 Task: For heading Use Arial with green colour & bold.  font size for heading24,  'Change the font style of data to'Arial and font size to 16,  Change the alignment of both headline & data to Align right In the sheet  AssetAllocation analysisbook
Action: Mouse moved to (358, 292)
Screenshot: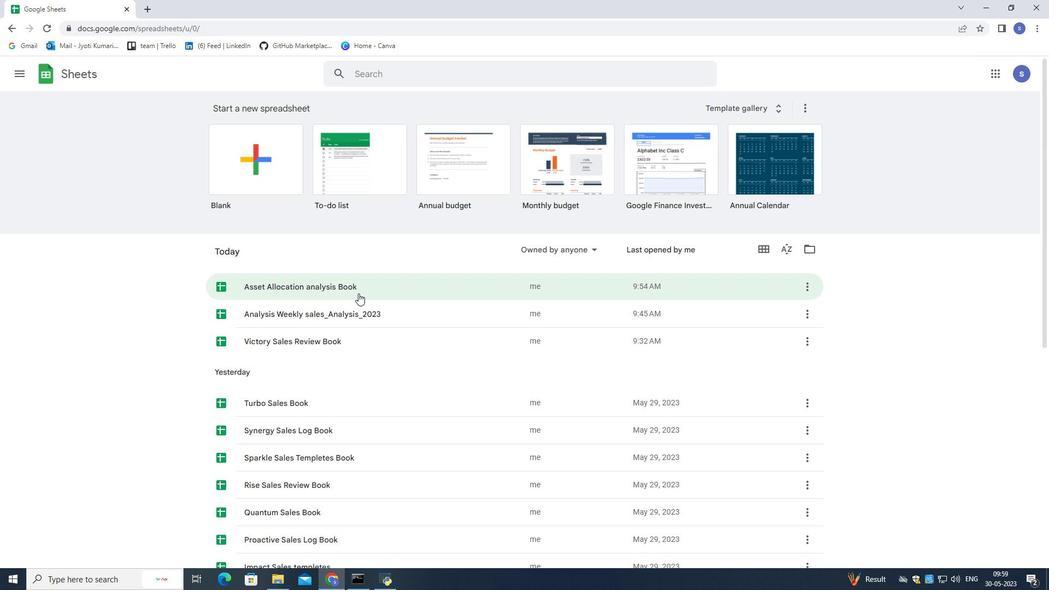 
Action: Mouse pressed left at (358, 292)
Screenshot: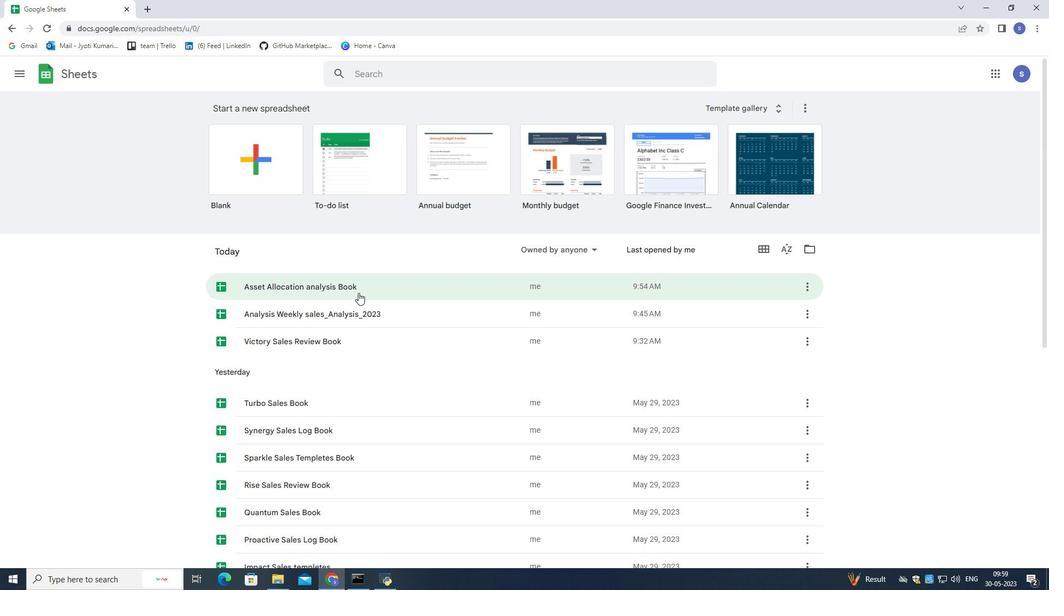 
Action: Mouse moved to (194, 155)
Screenshot: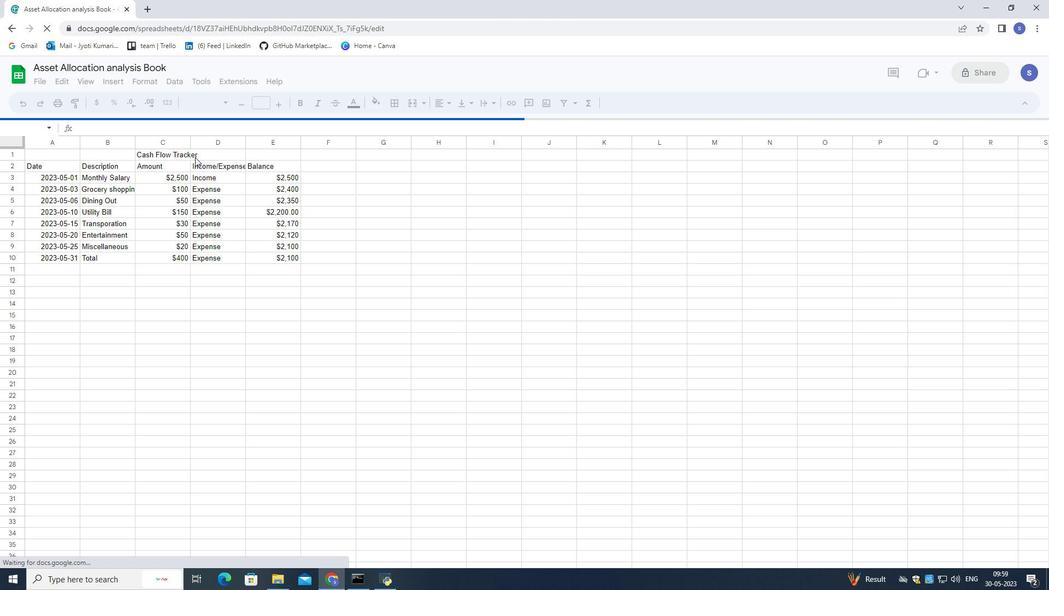 
Action: Mouse pressed left at (194, 155)
Screenshot: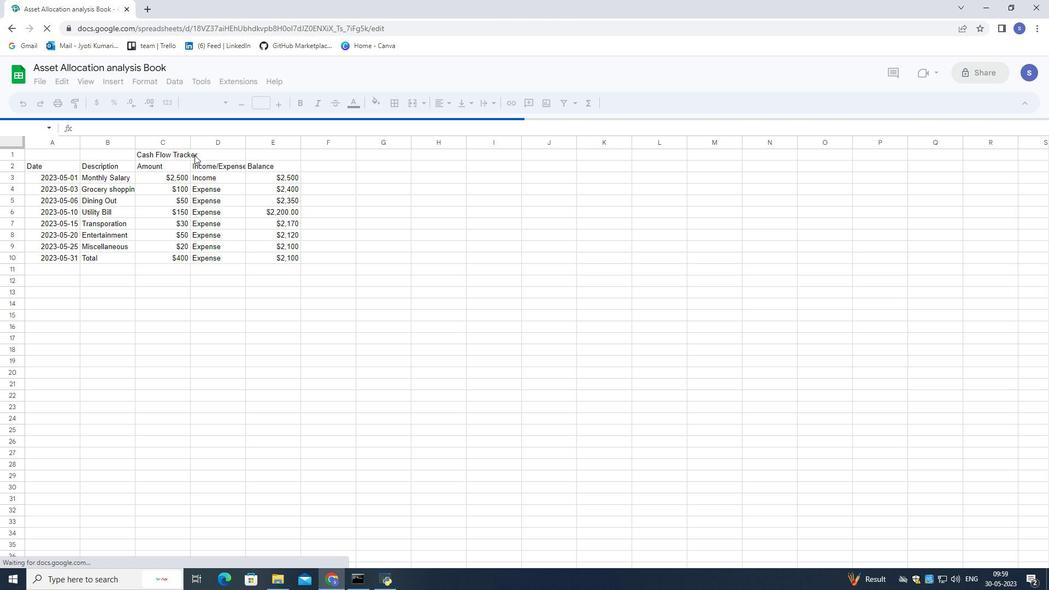 
Action: Mouse pressed left at (194, 155)
Screenshot: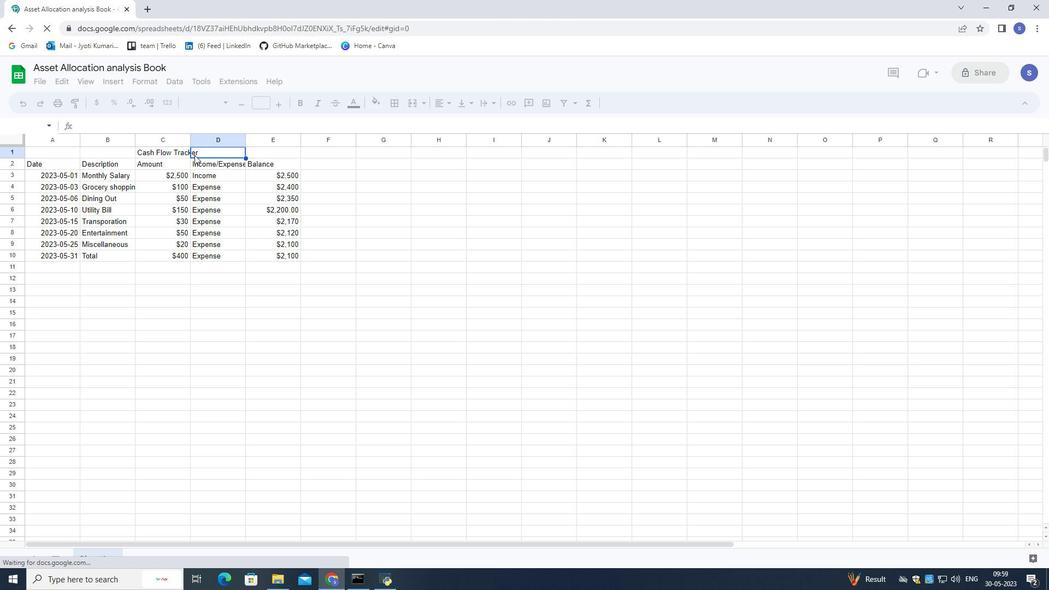 
Action: Mouse moved to (140, 151)
Screenshot: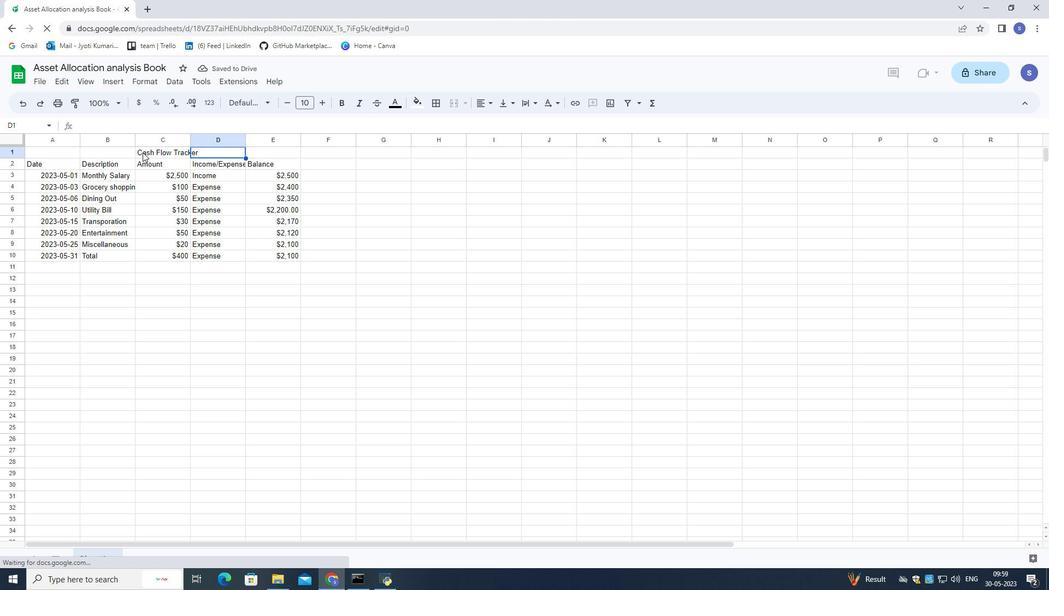 
Action: Mouse pressed left at (140, 151)
Screenshot: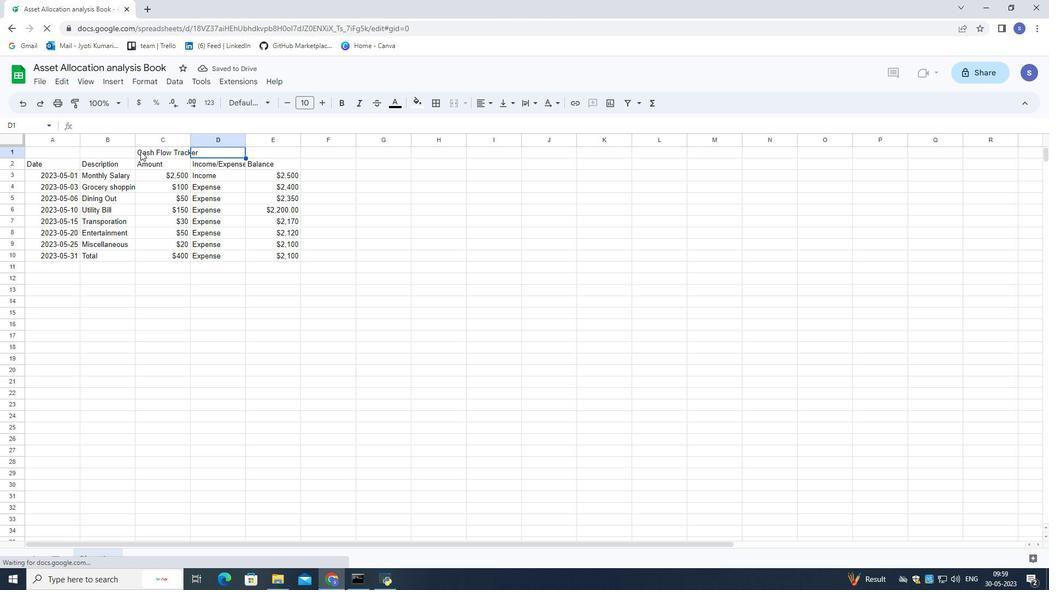 
Action: Mouse moved to (138, 150)
Screenshot: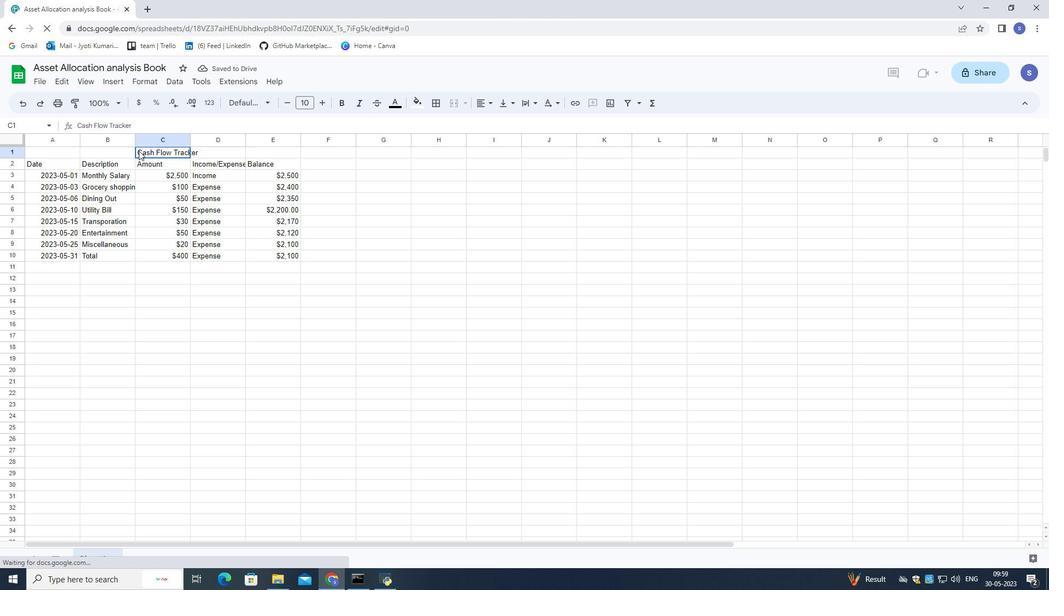 
Action: Mouse pressed left at (138, 150)
Screenshot: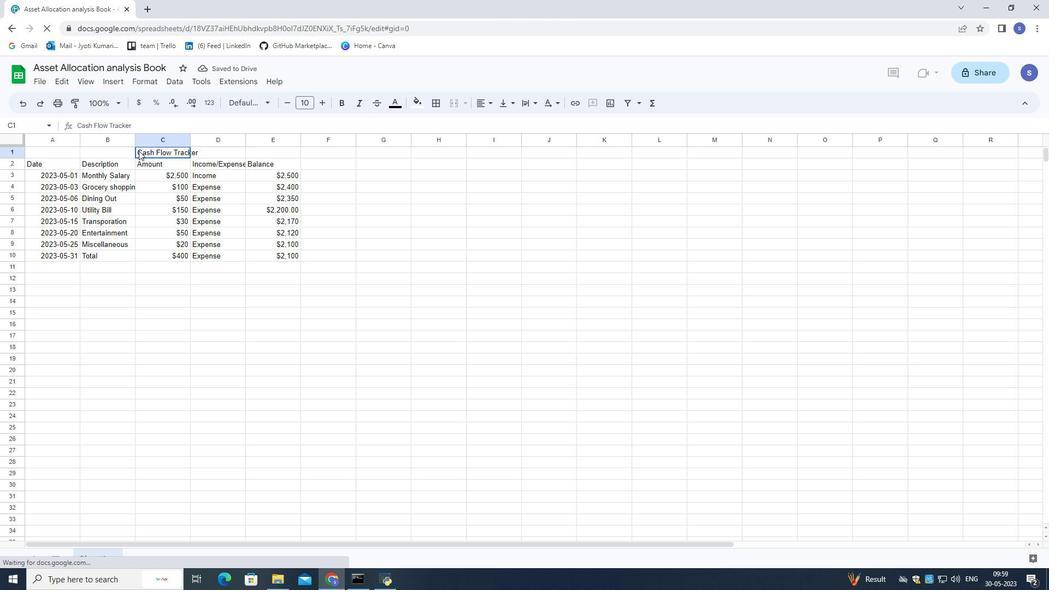
Action: Mouse moved to (264, 96)
Screenshot: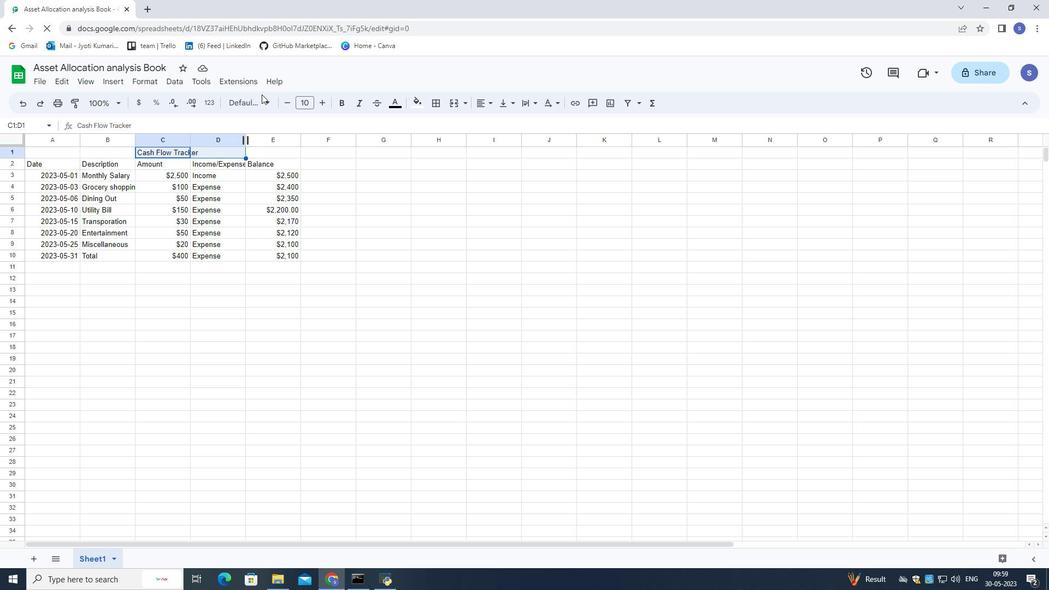 
Action: Mouse pressed left at (264, 96)
Screenshot: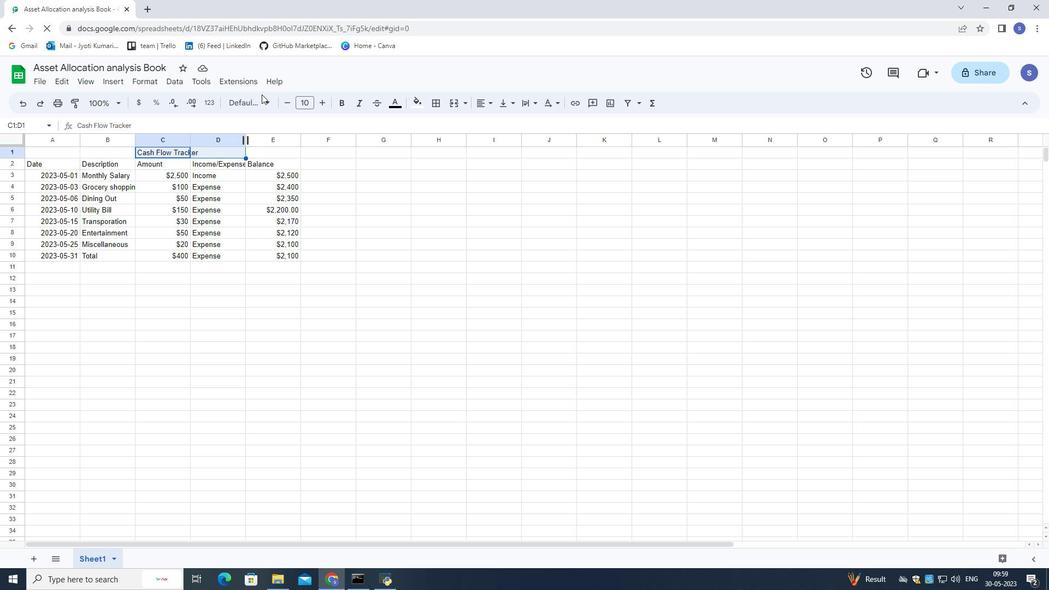 
Action: Mouse moved to (258, 116)
Screenshot: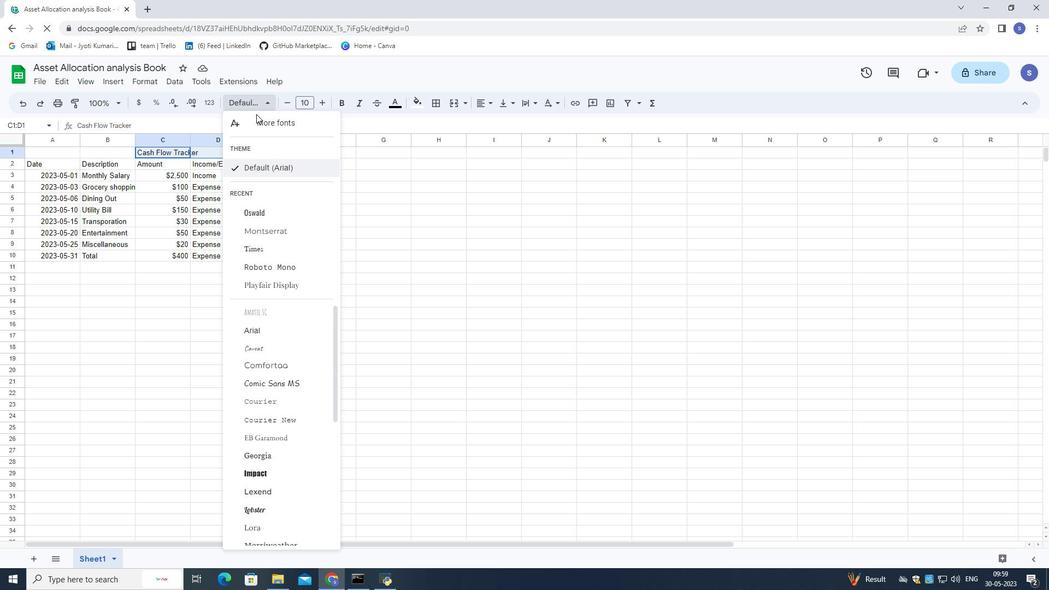 
Action: Mouse pressed left at (258, 116)
Screenshot: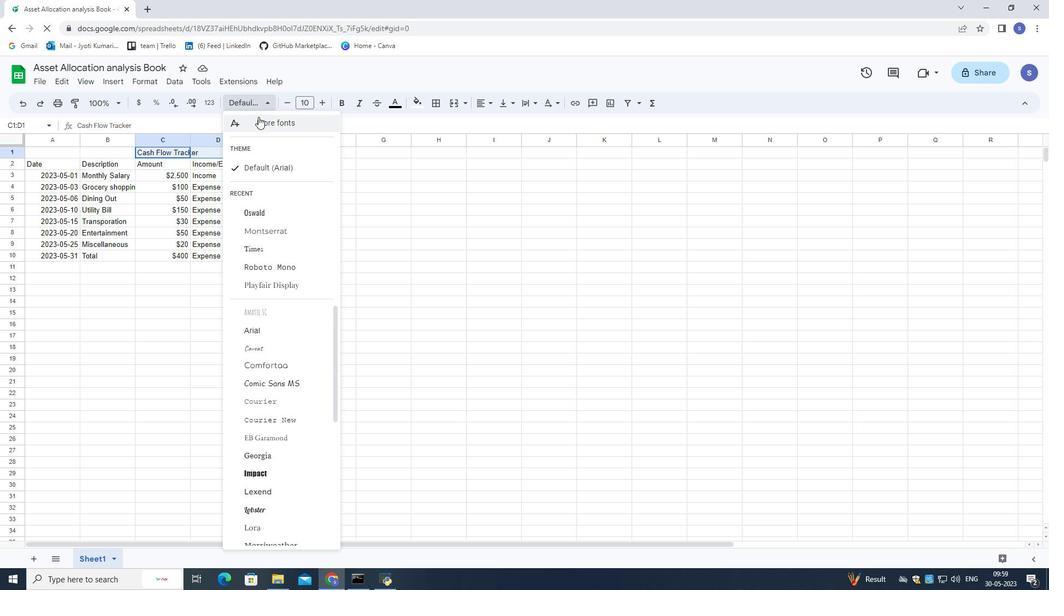 
Action: Mouse moved to (333, 189)
Screenshot: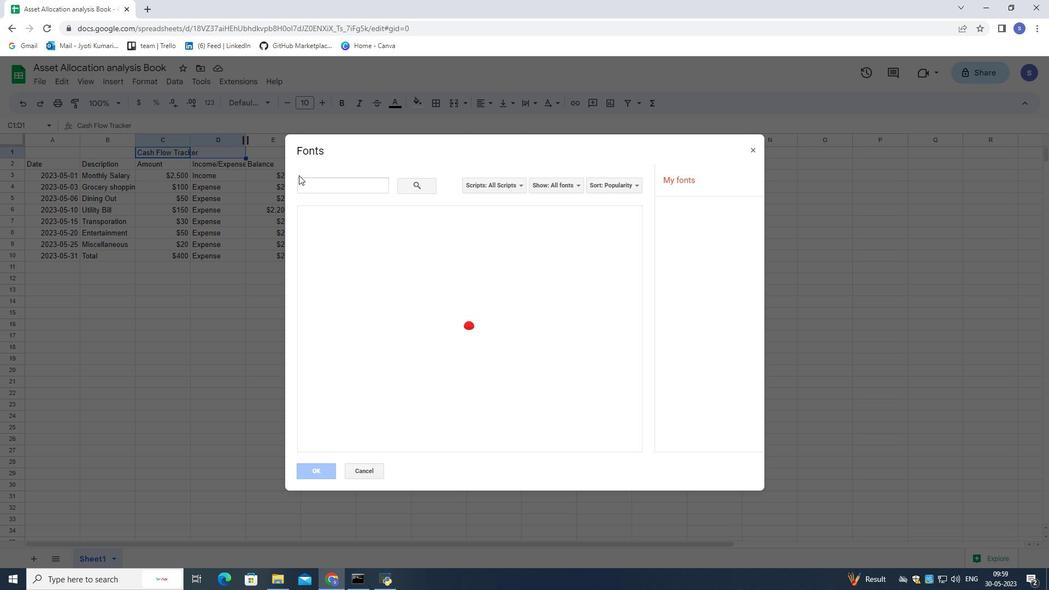 
Action: Mouse pressed left at (333, 189)
Screenshot: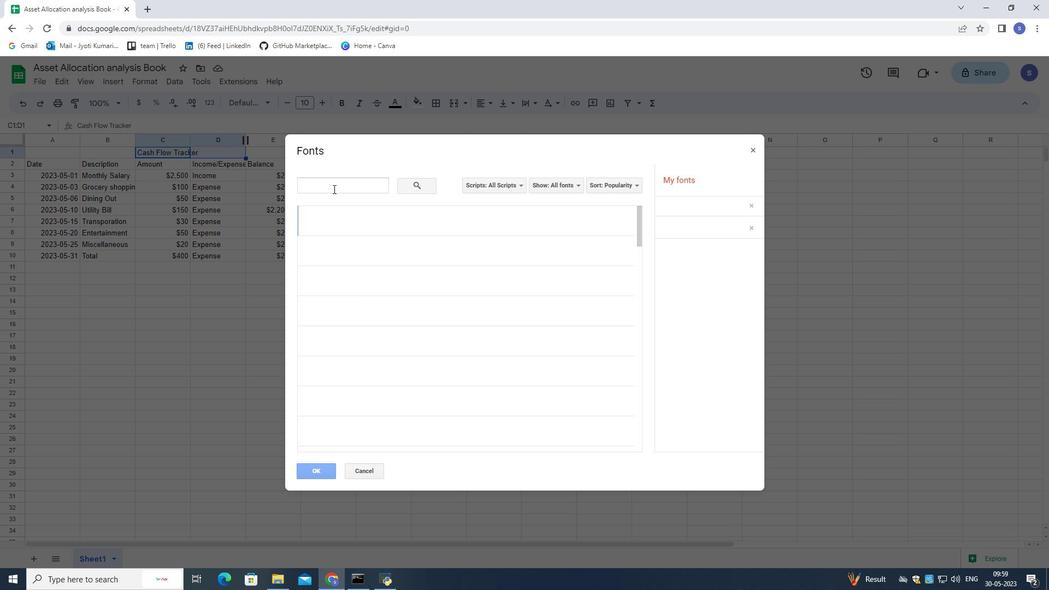 
Action: Mouse moved to (327, 185)
Screenshot: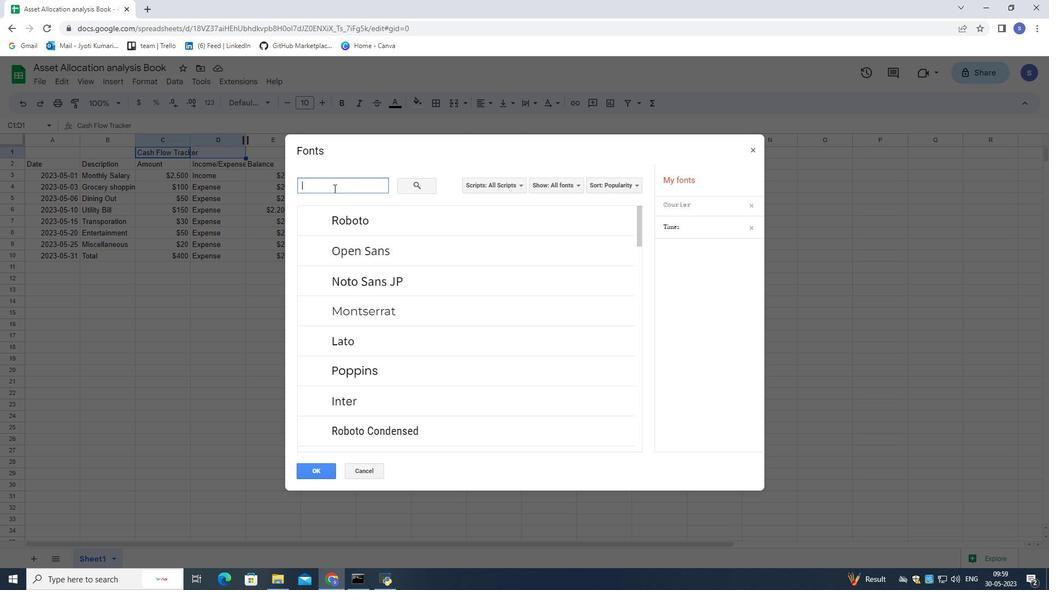 
Action: Key pressed <Key.shift>Arial
Screenshot: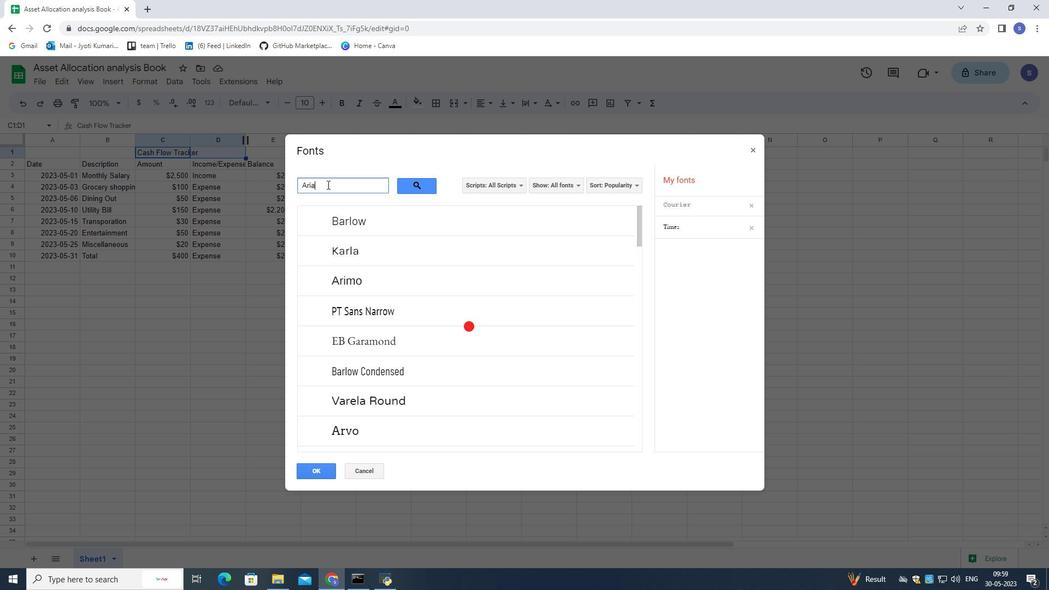 
Action: Mouse moved to (352, 470)
Screenshot: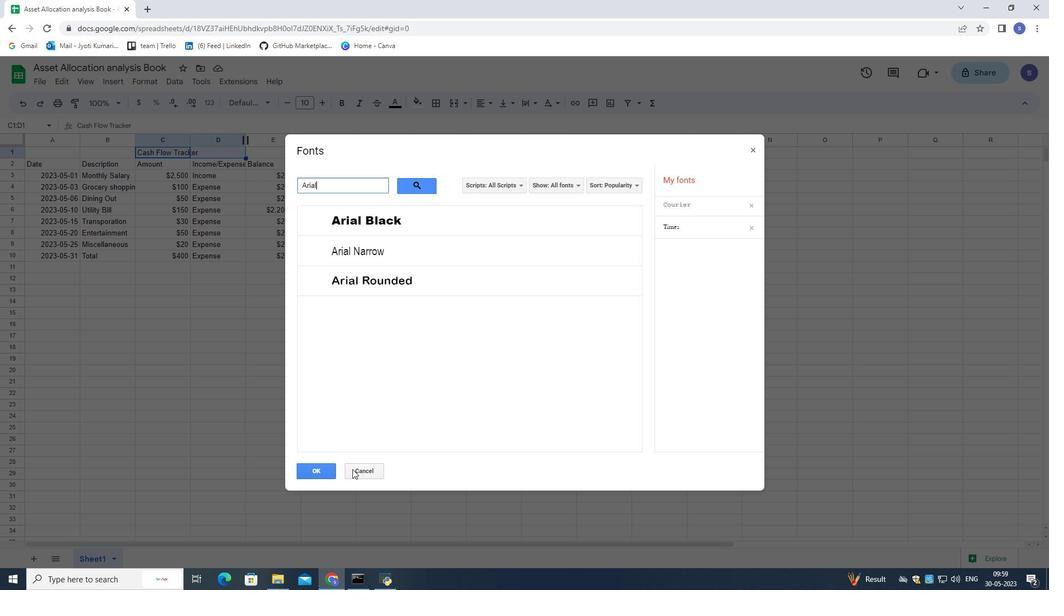 
Action: Mouse pressed left at (352, 470)
Screenshot: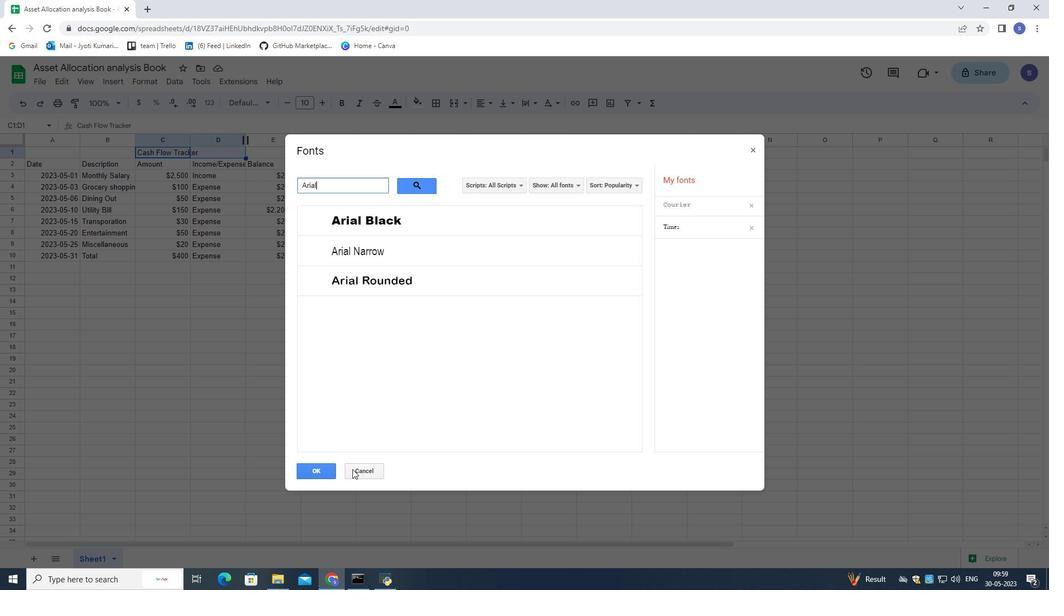 
Action: Mouse moved to (268, 101)
Screenshot: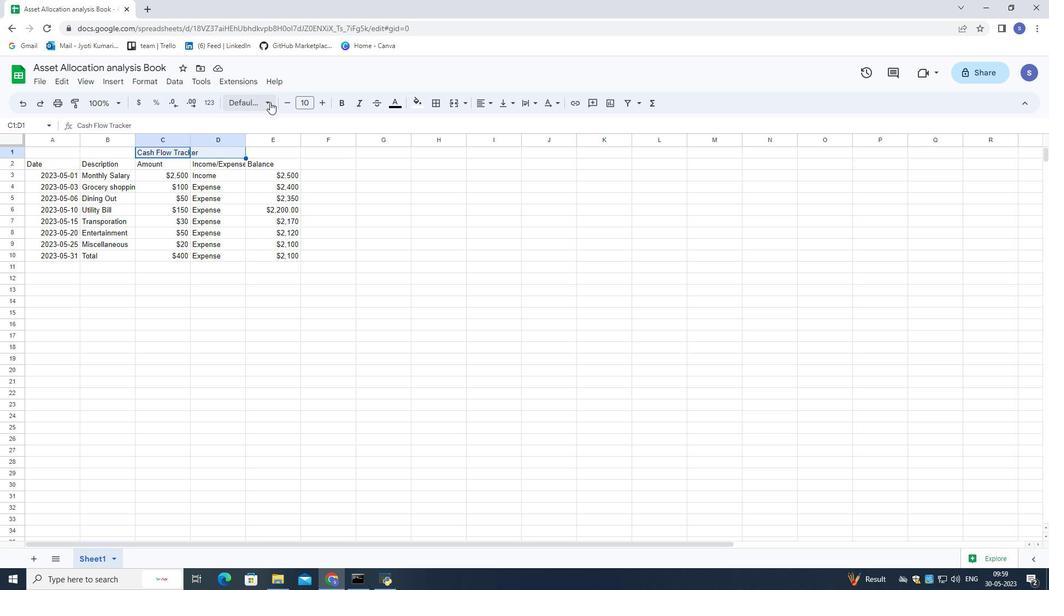 
Action: Mouse pressed left at (268, 101)
Screenshot: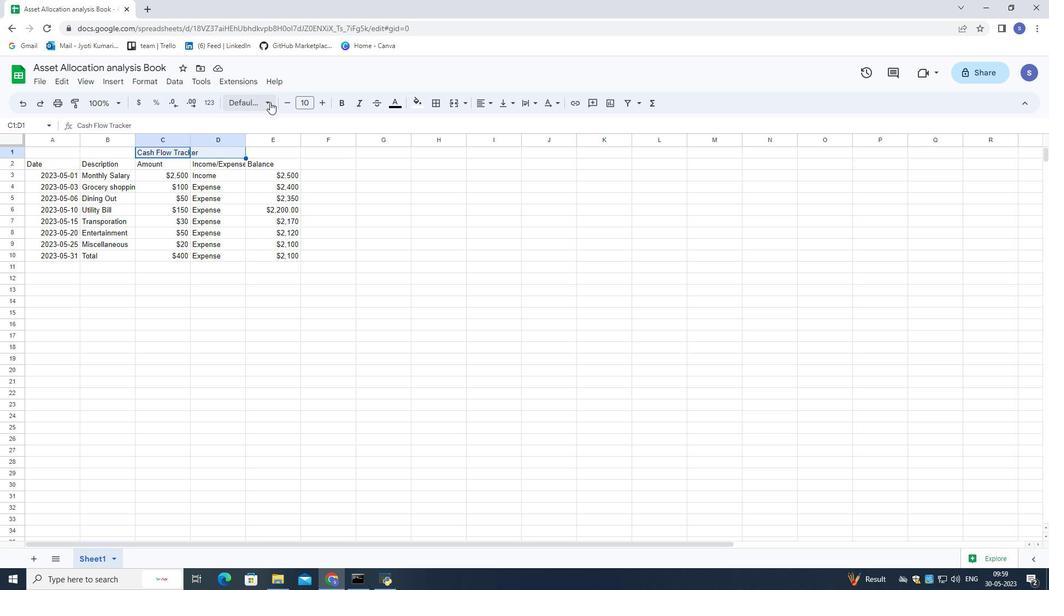 
Action: Mouse moved to (261, 328)
Screenshot: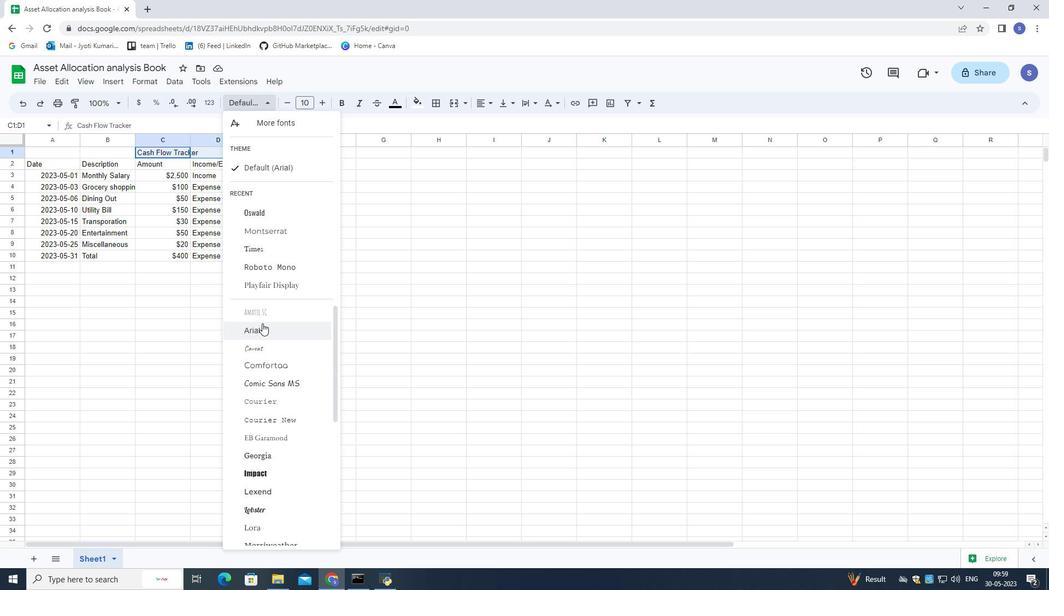 
Action: Mouse pressed left at (261, 328)
Screenshot: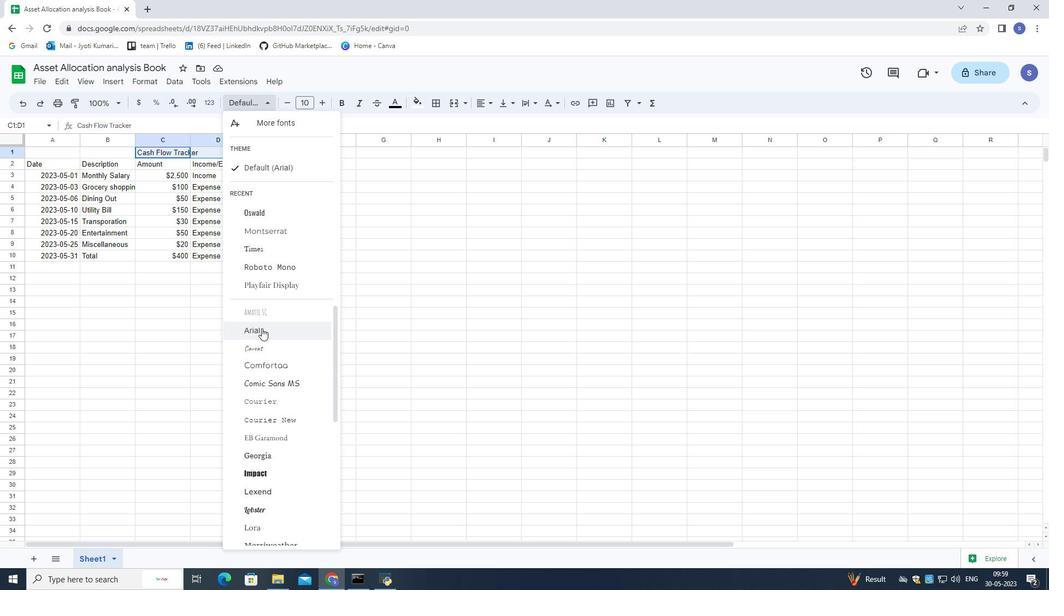 
Action: Mouse moved to (401, 98)
Screenshot: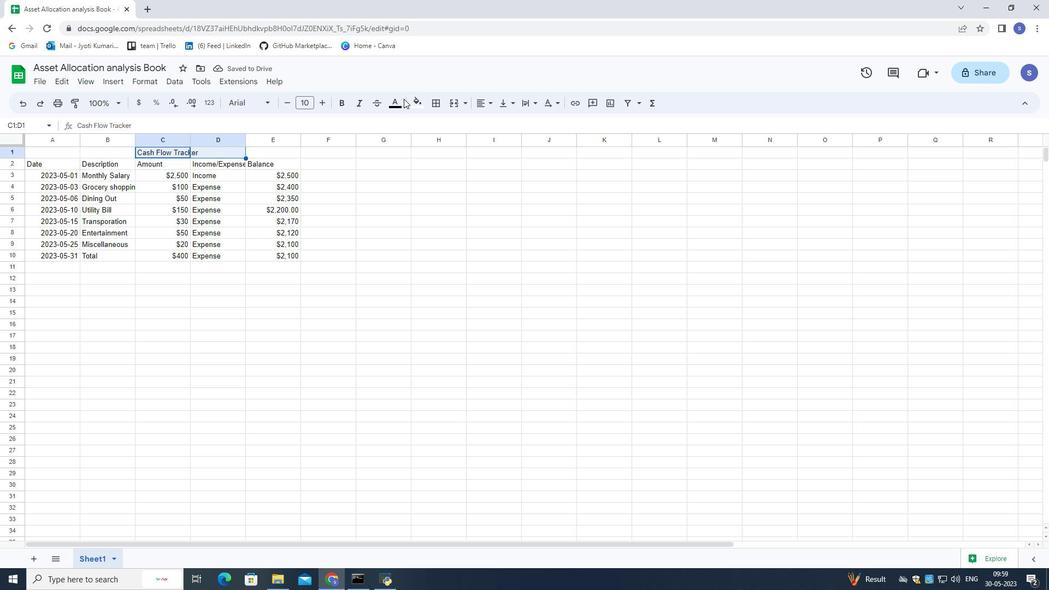 
Action: Mouse pressed left at (401, 98)
Screenshot: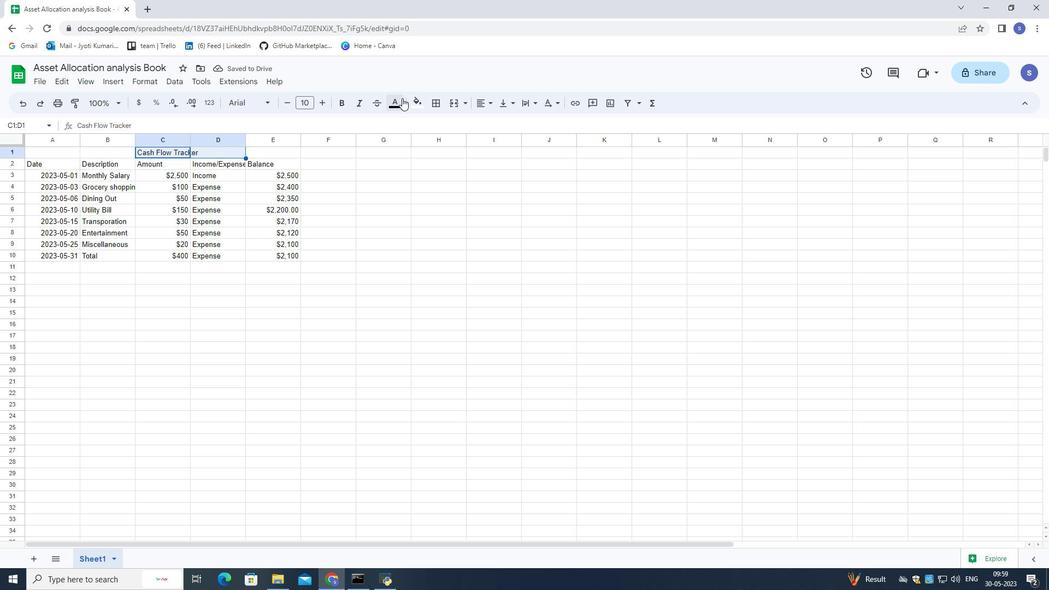 
Action: Mouse moved to (445, 209)
Screenshot: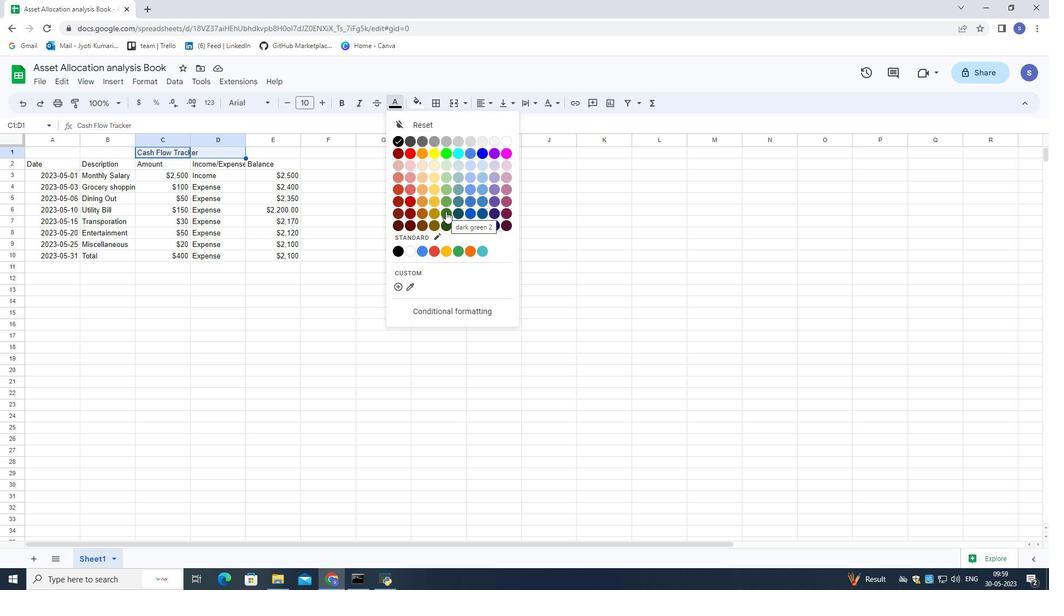 
Action: Mouse pressed left at (445, 209)
Screenshot: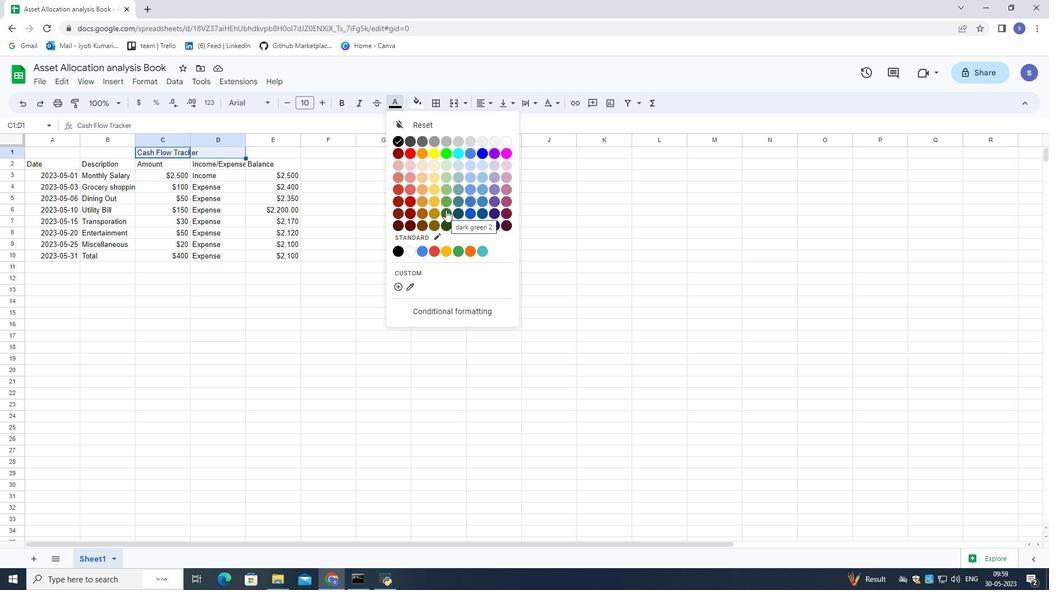 
Action: Mouse moved to (139, 80)
Screenshot: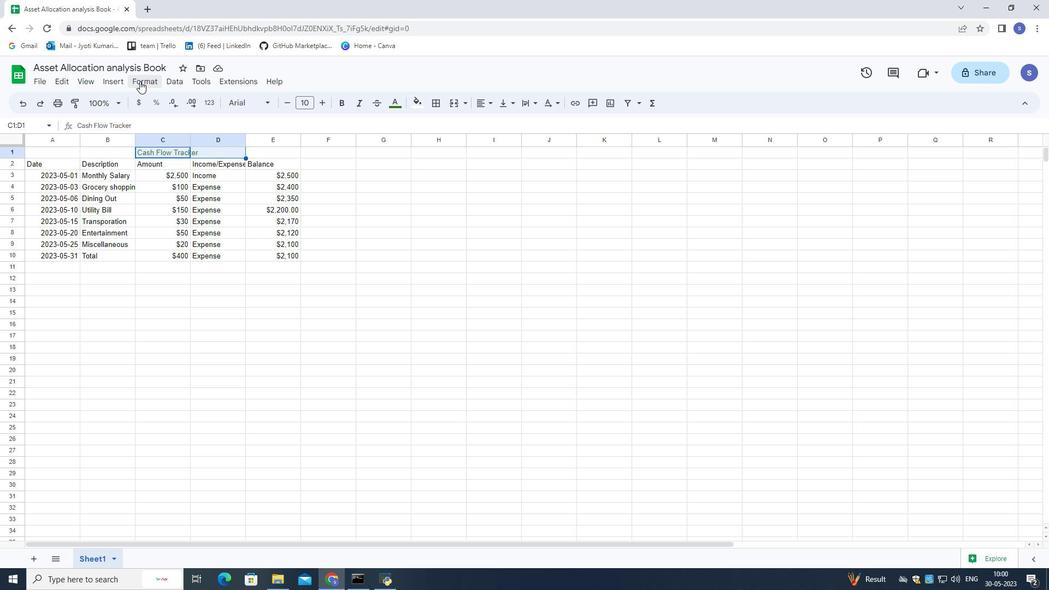 
Action: Mouse pressed left at (139, 80)
Screenshot: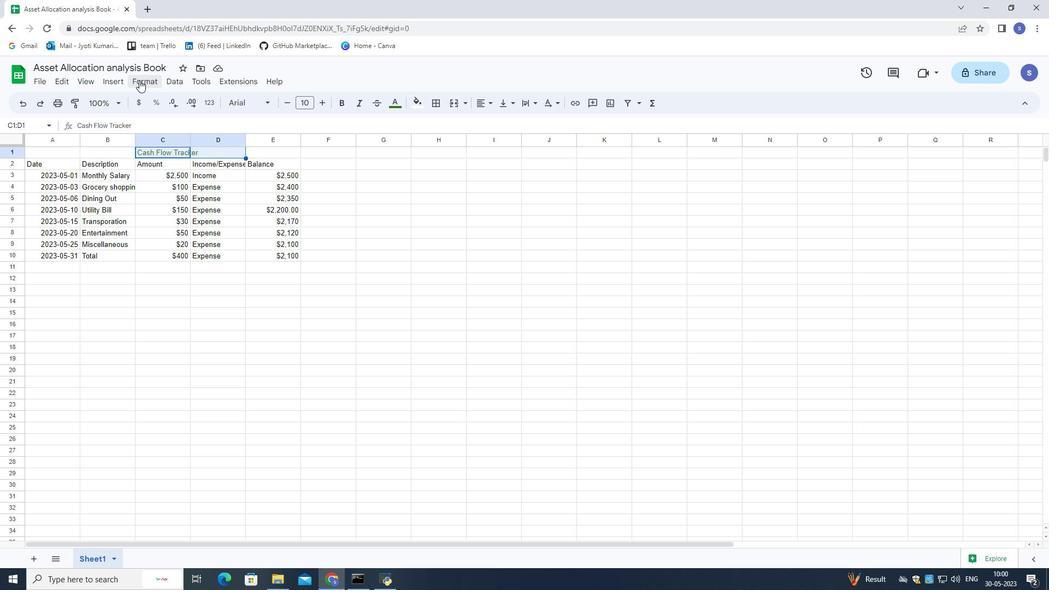 
Action: Mouse moved to (342, 151)
Screenshot: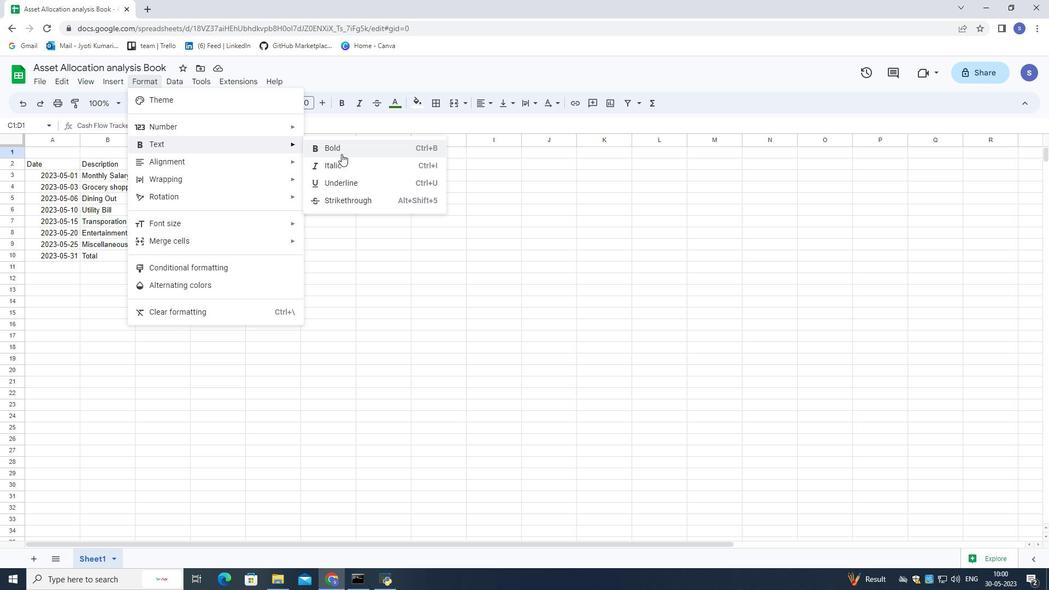 
Action: Mouse pressed left at (342, 151)
Screenshot: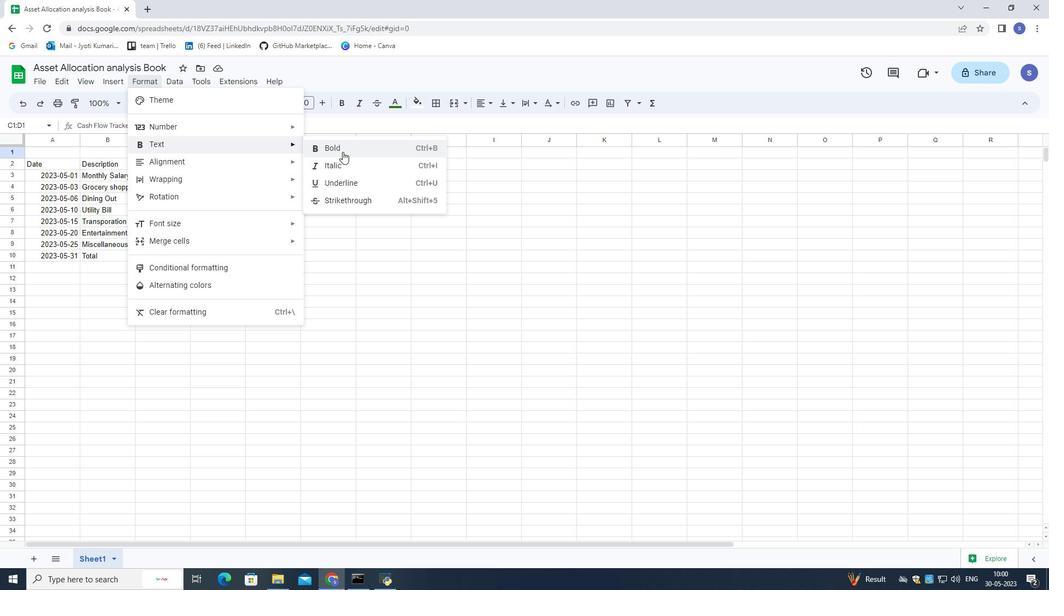 
Action: Mouse moved to (320, 103)
Screenshot: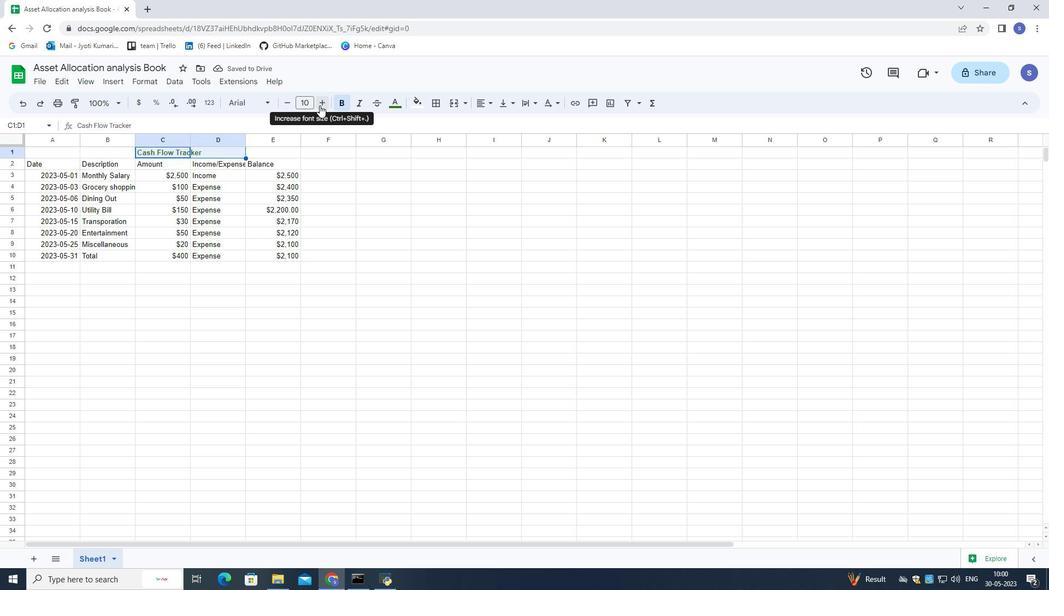 
Action: Mouse pressed left at (320, 103)
Screenshot: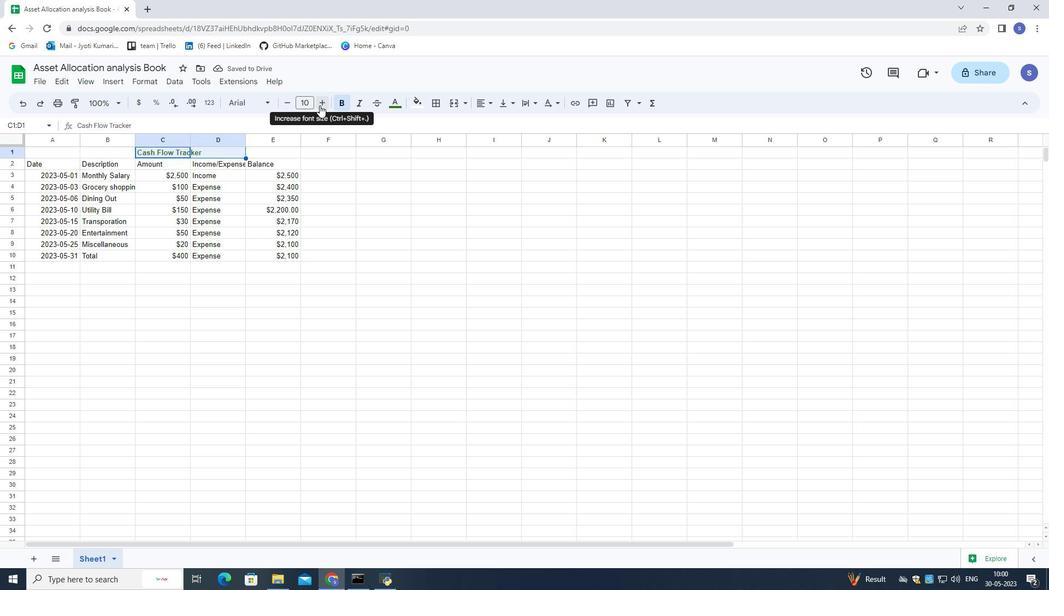 
Action: Mouse pressed left at (320, 103)
Screenshot: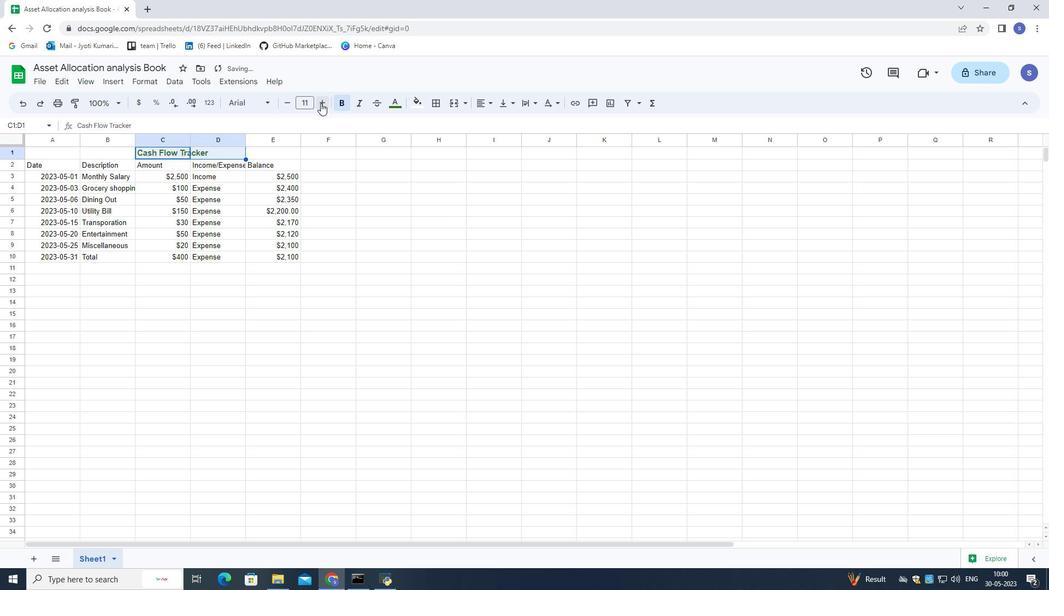 
Action: Mouse pressed left at (320, 103)
Screenshot: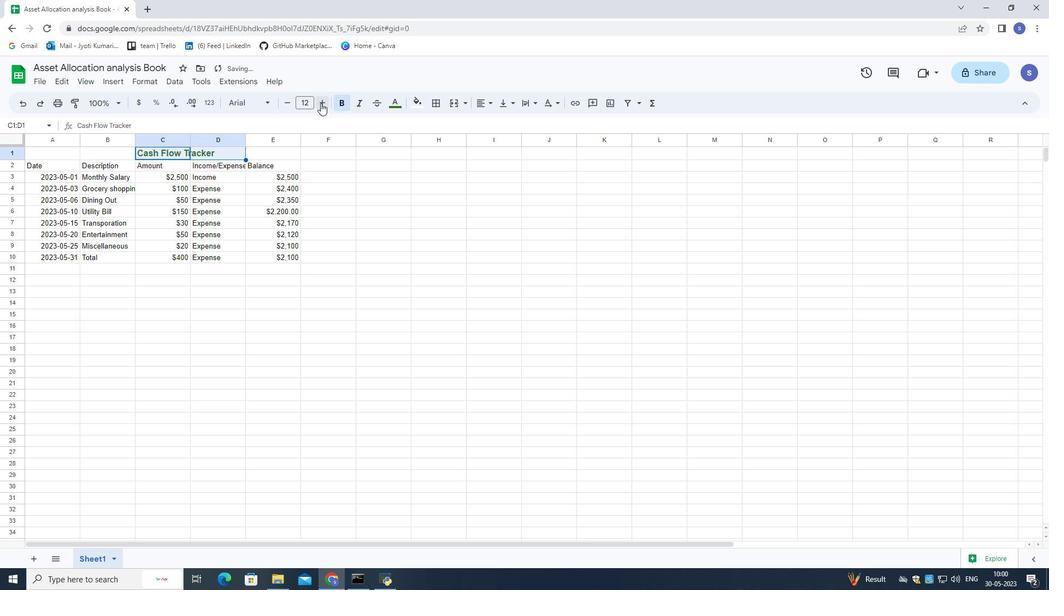 
Action: Mouse pressed left at (320, 103)
Screenshot: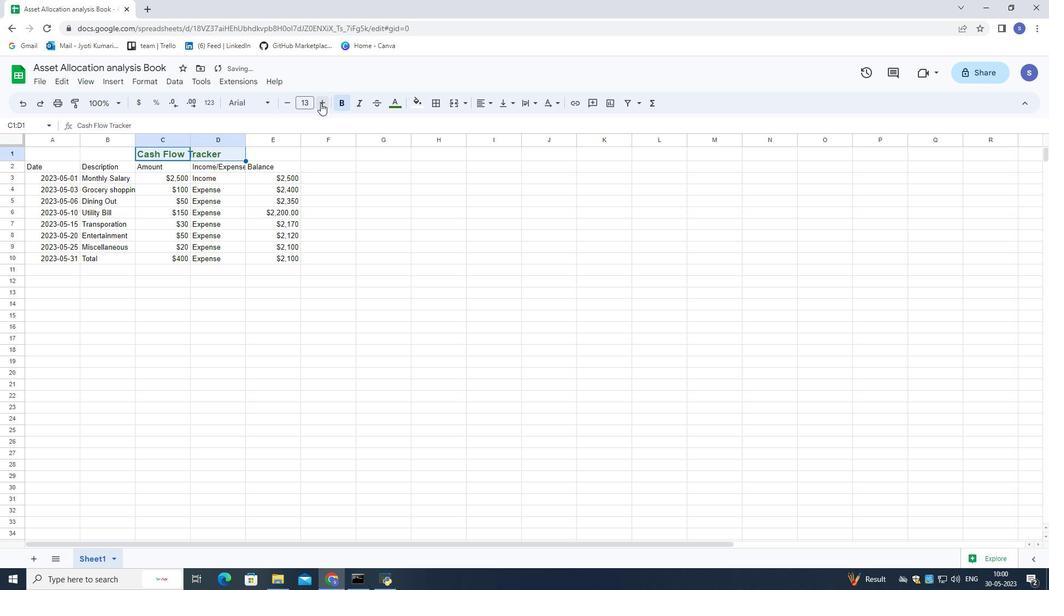 
Action: Mouse pressed left at (320, 103)
Screenshot: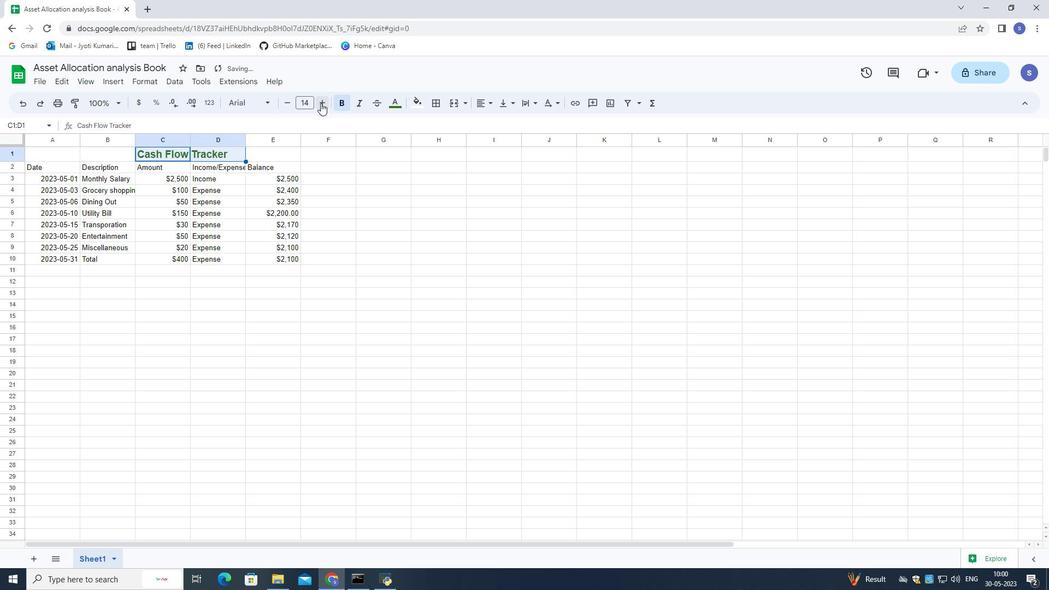 
Action: Mouse pressed left at (320, 103)
Screenshot: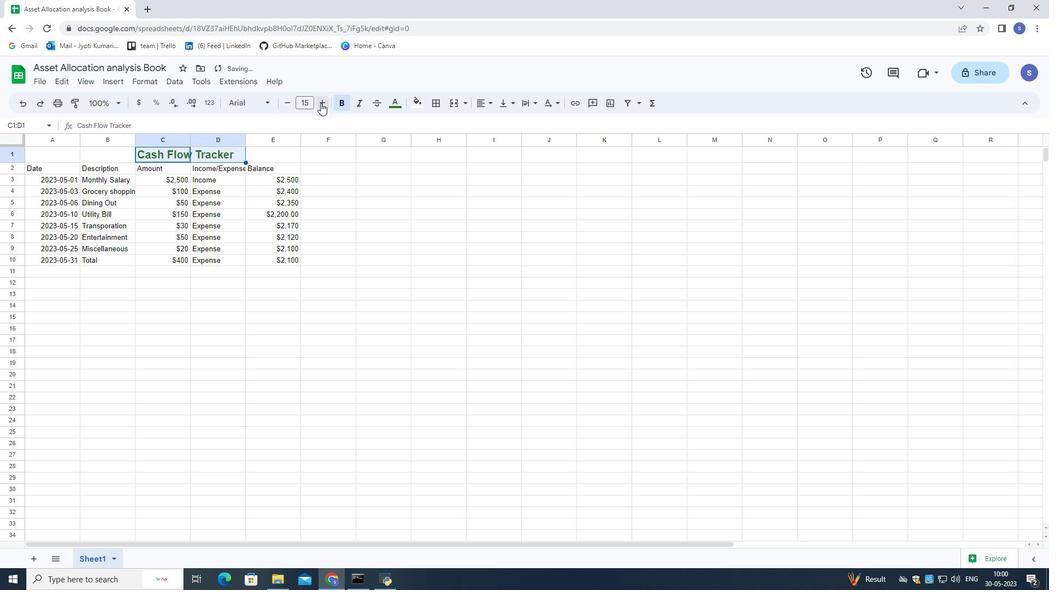 
Action: Mouse pressed left at (320, 103)
Screenshot: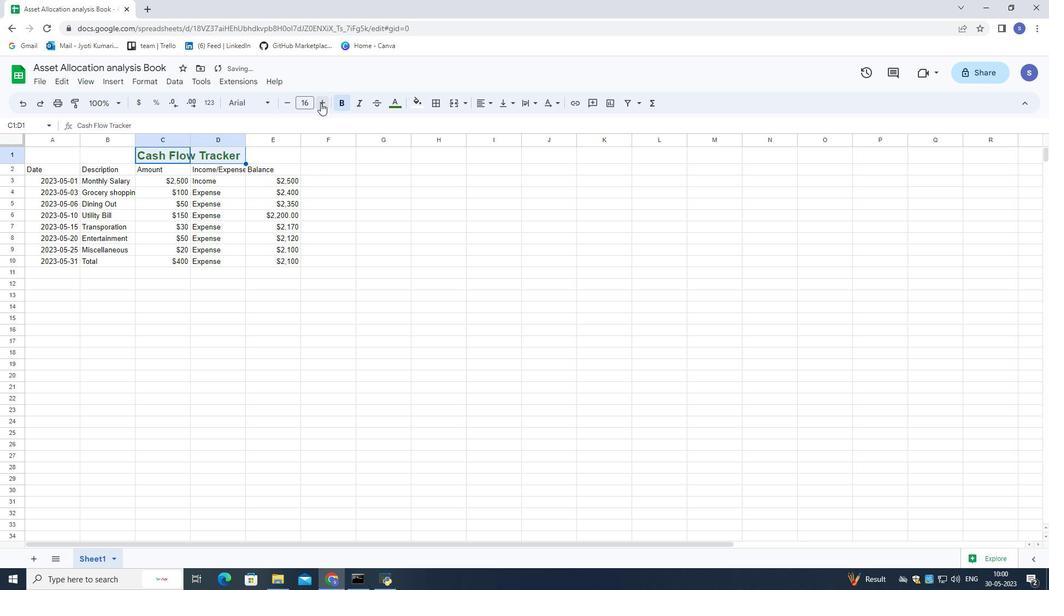 
Action: Mouse pressed left at (320, 103)
Screenshot: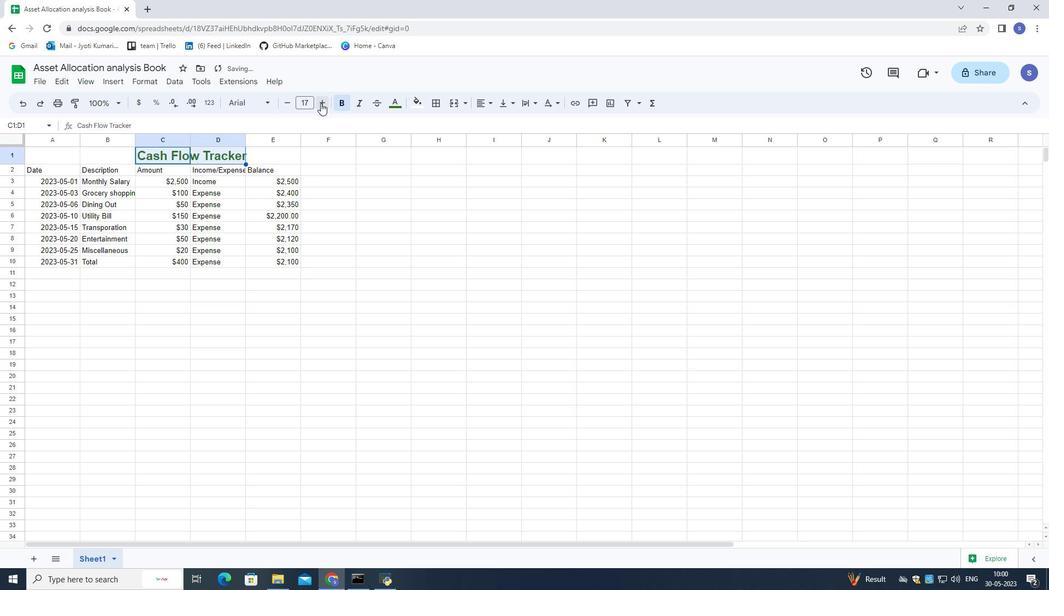 
Action: Mouse pressed left at (320, 103)
Screenshot: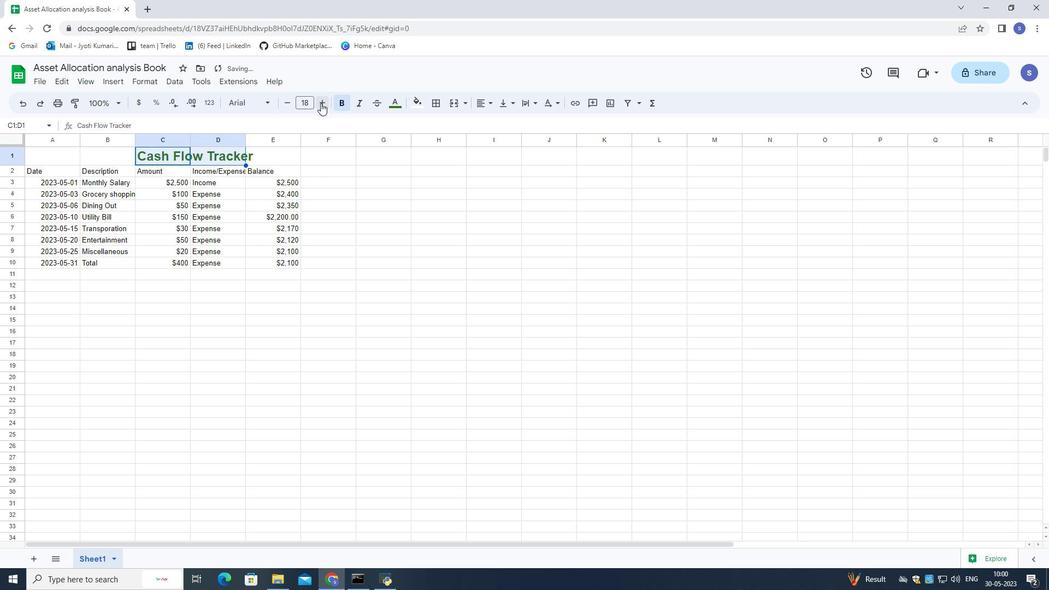 
Action: Mouse pressed left at (320, 103)
Screenshot: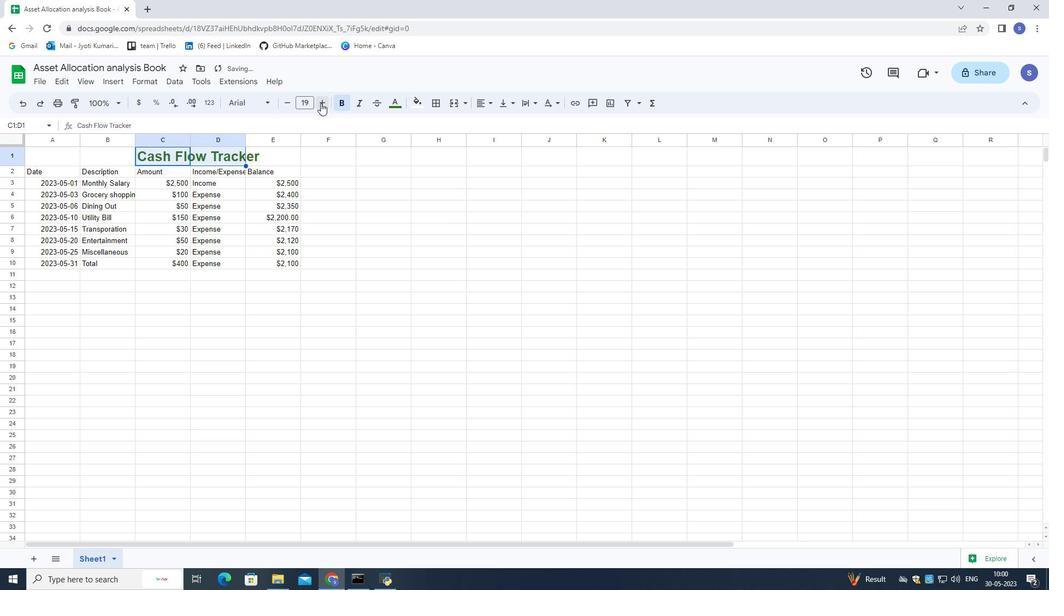 
Action: Mouse pressed left at (320, 103)
Screenshot: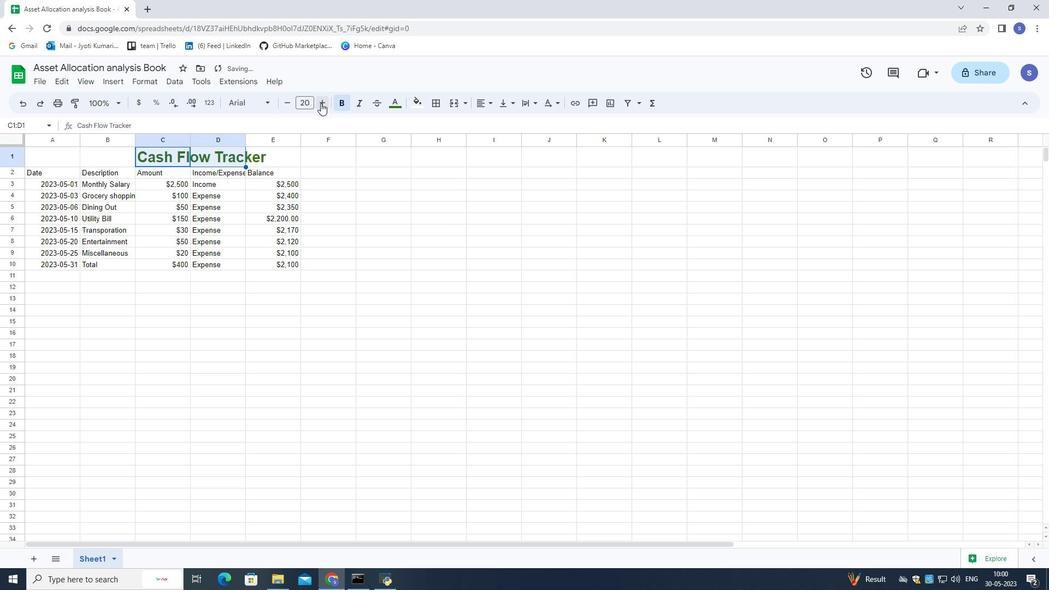 
Action: Mouse pressed left at (320, 103)
Screenshot: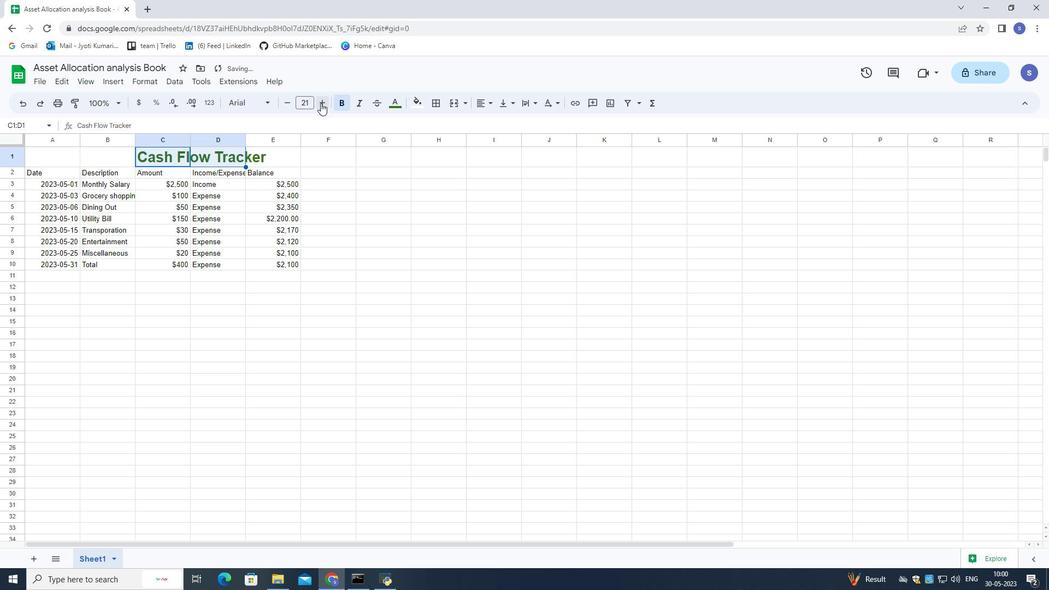 
Action: Mouse pressed left at (320, 103)
Screenshot: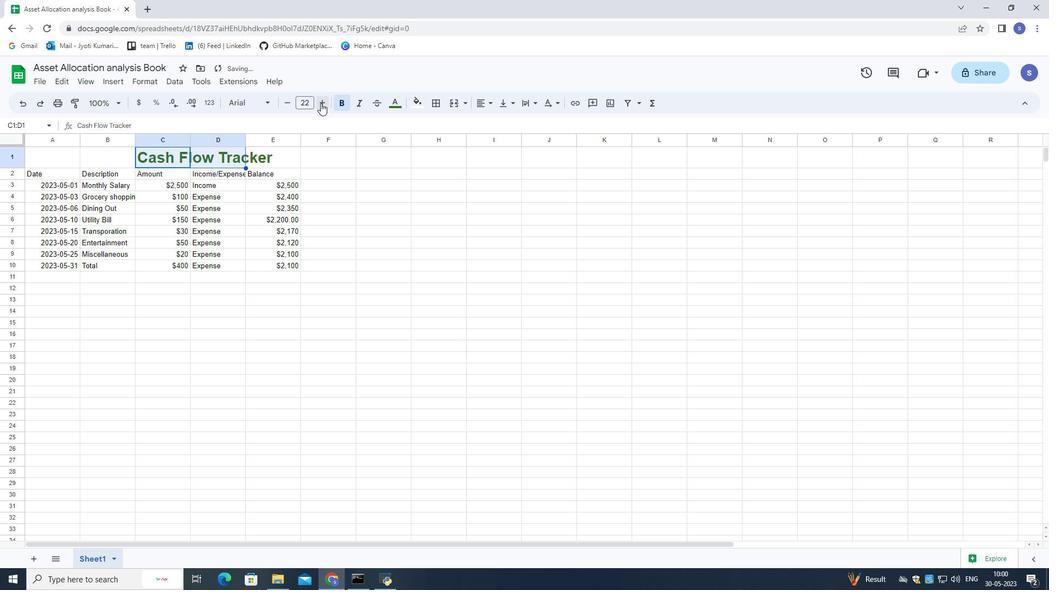 
Action: Mouse pressed left at (320, 103)
Screenshot: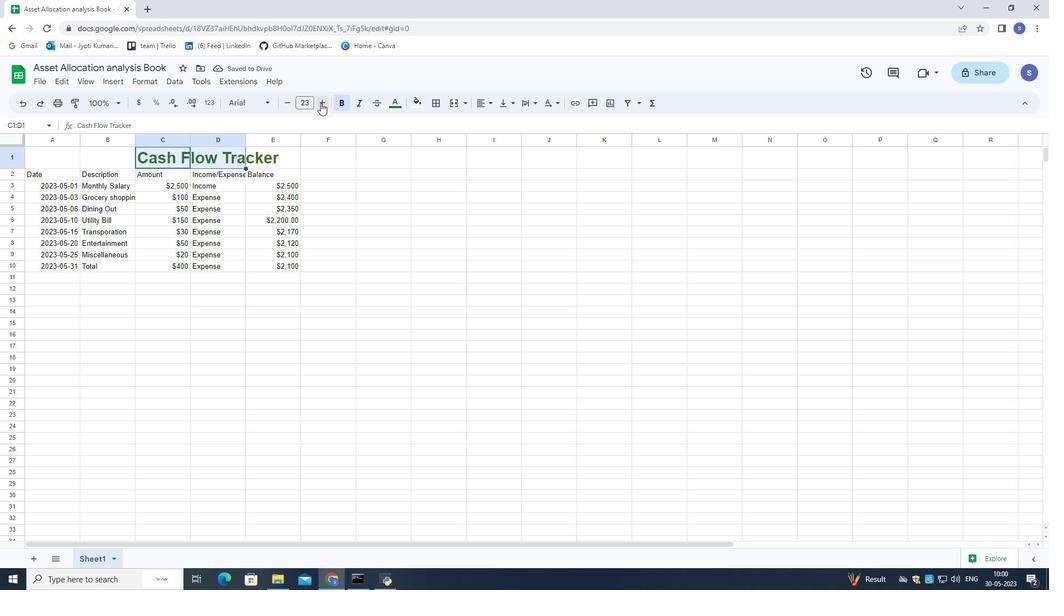 
Action: Mouse moved to (350, 189)
Screenshot: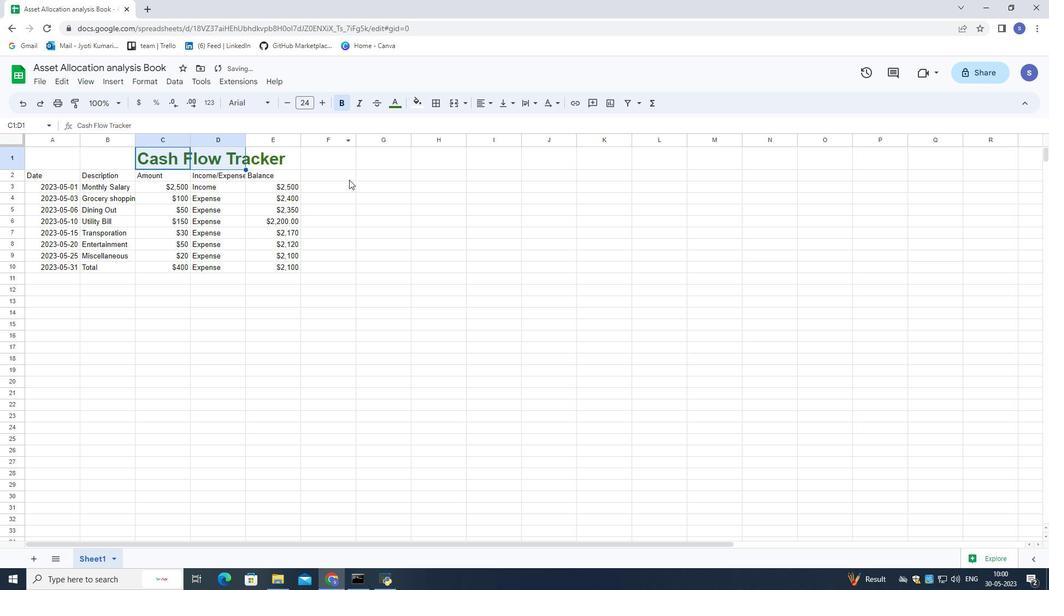 
Action: Mouse pressed left at (350, 189)
Screenshot: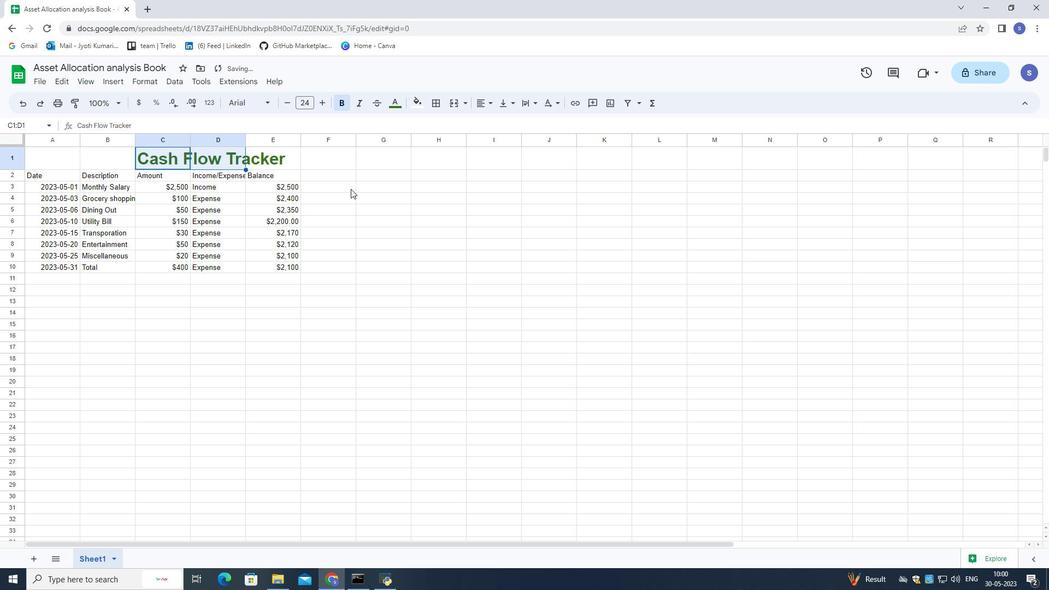 
Action: Mouse moved to (37, 175)
Screenshot: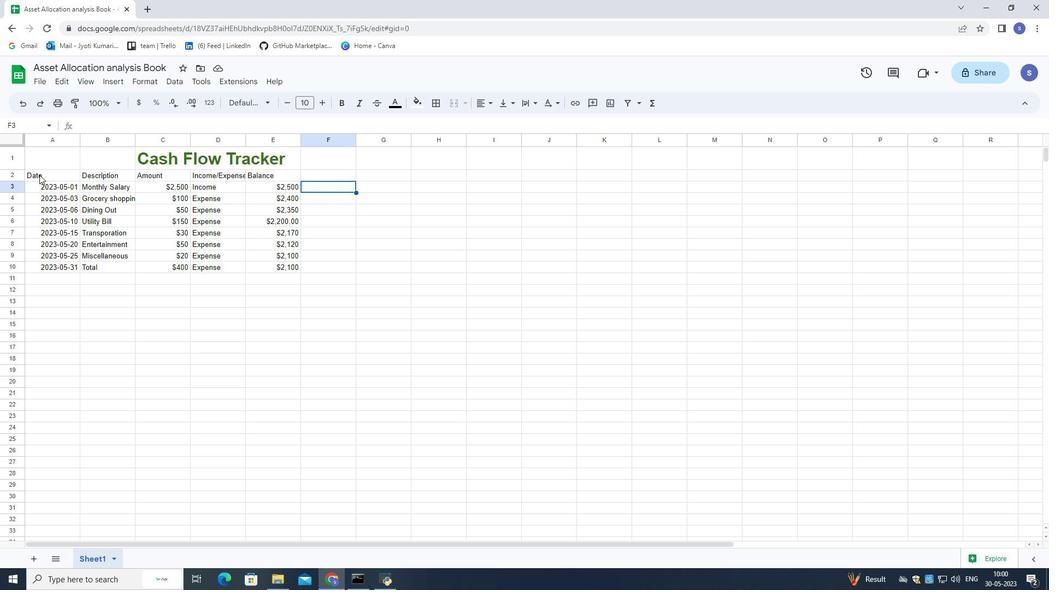 
Action: Mouse pressed left at (37, 175)
Screenshot: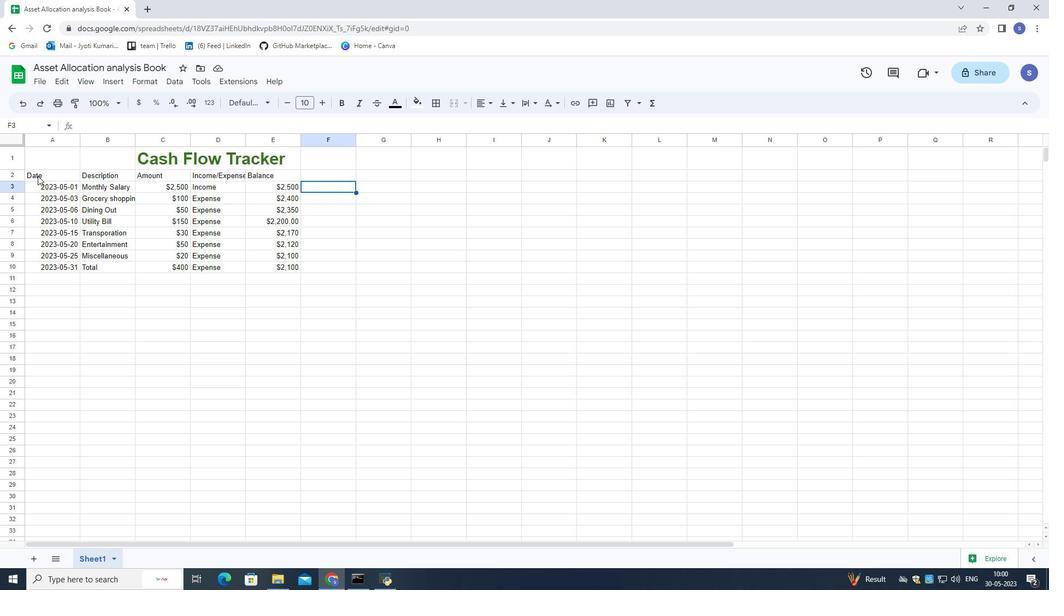 
Action: Mouse moved to (265, 103)
Screenshot: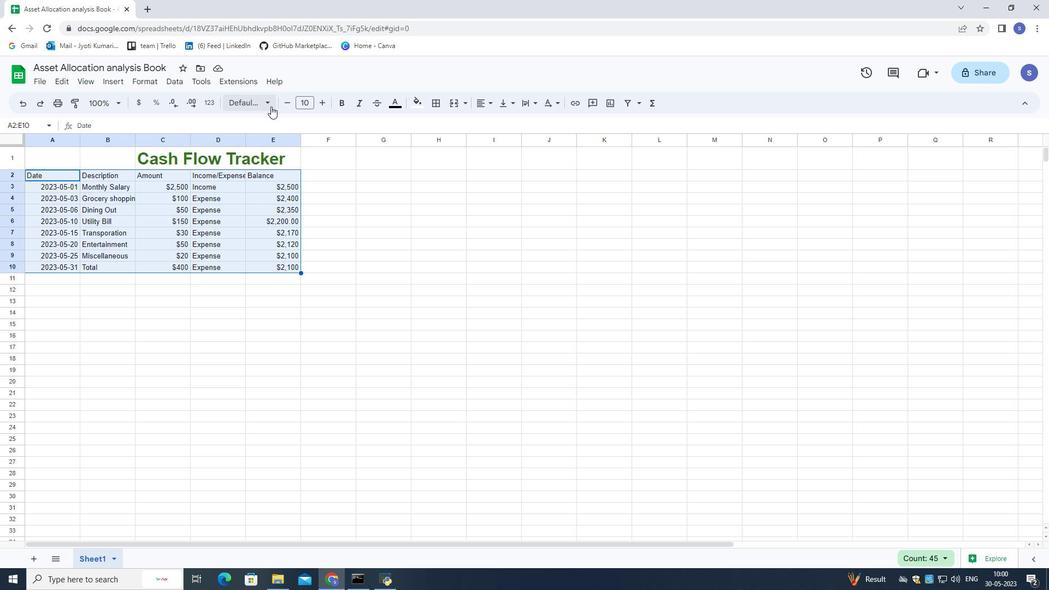 
Action: Mouse pressed left at (265, 103)
Screenshot: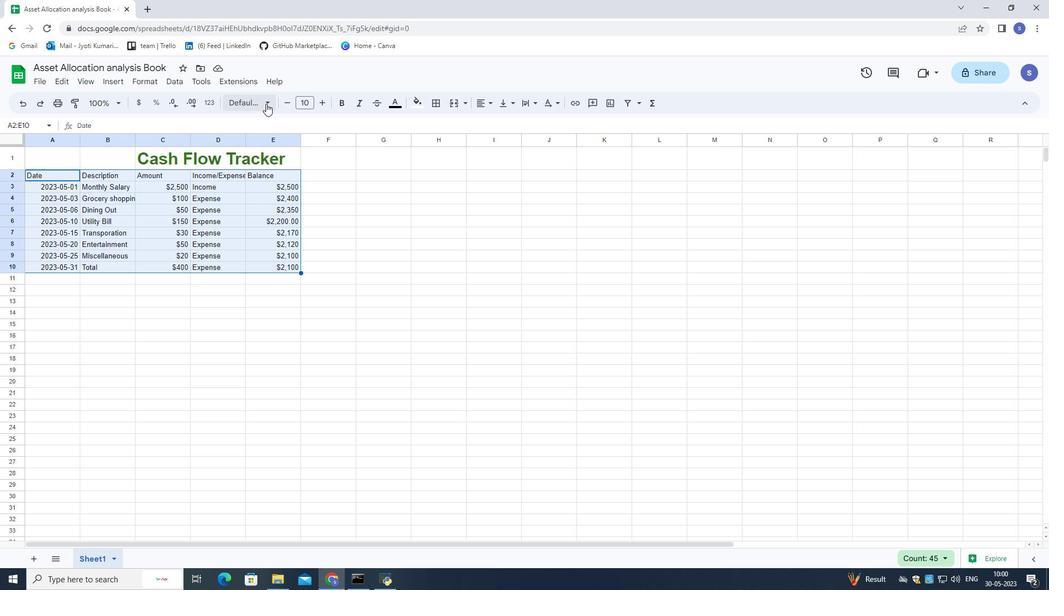 
Action: Mouse moved to (270, 211)
Screenshot: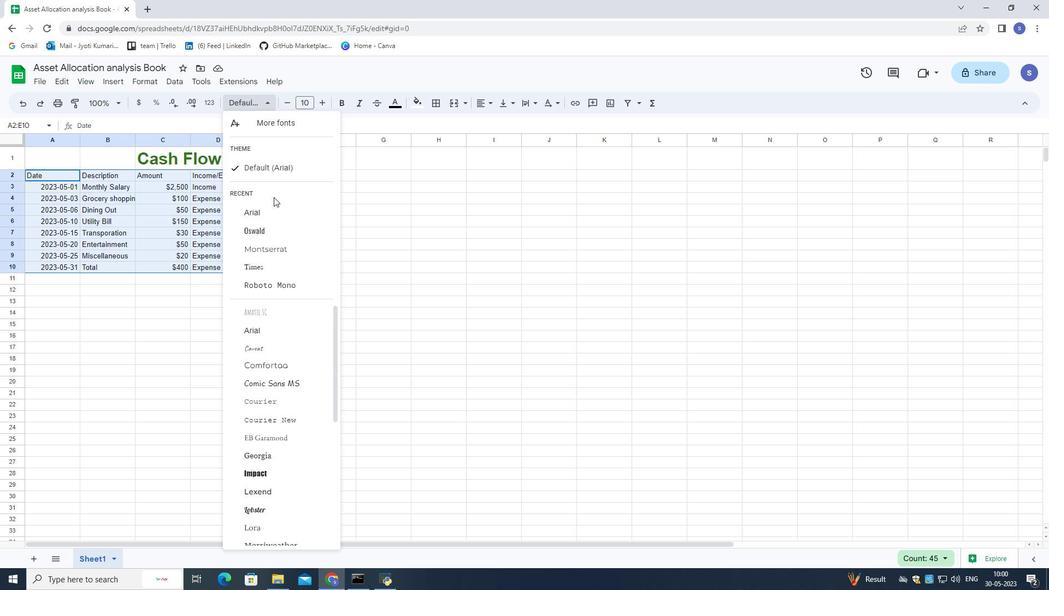 
Action: Mouse pressed left at (270, 211)
Screenshot: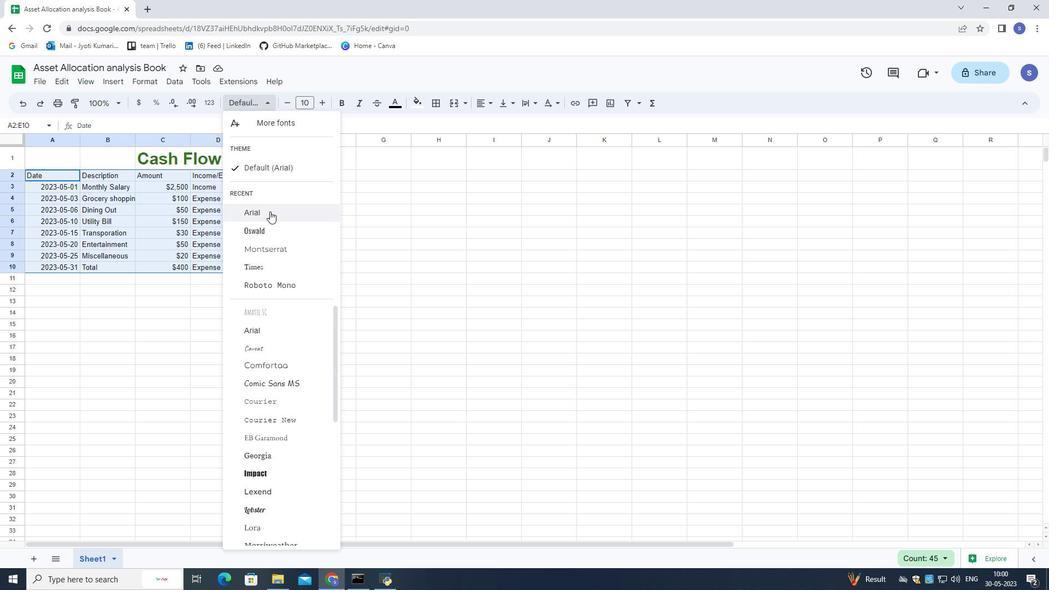 
Action: Mouse moved to (323, 104)
Screenshot: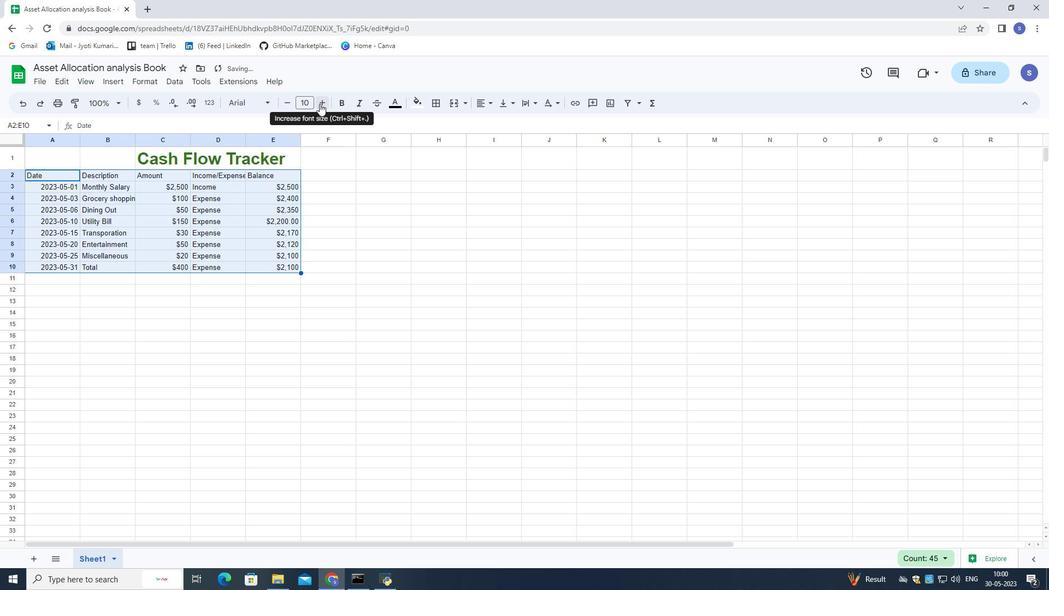 
Action: Mouse pressed left at (323, 104)
Screenshot: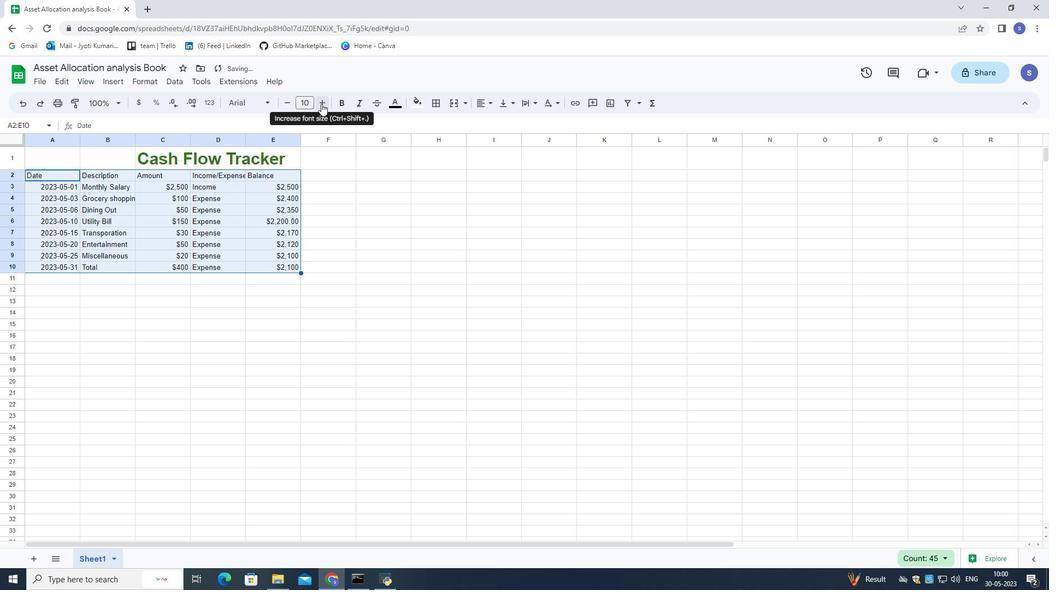 
Action: Mouse pressed left at (323, 104)
Screenshot: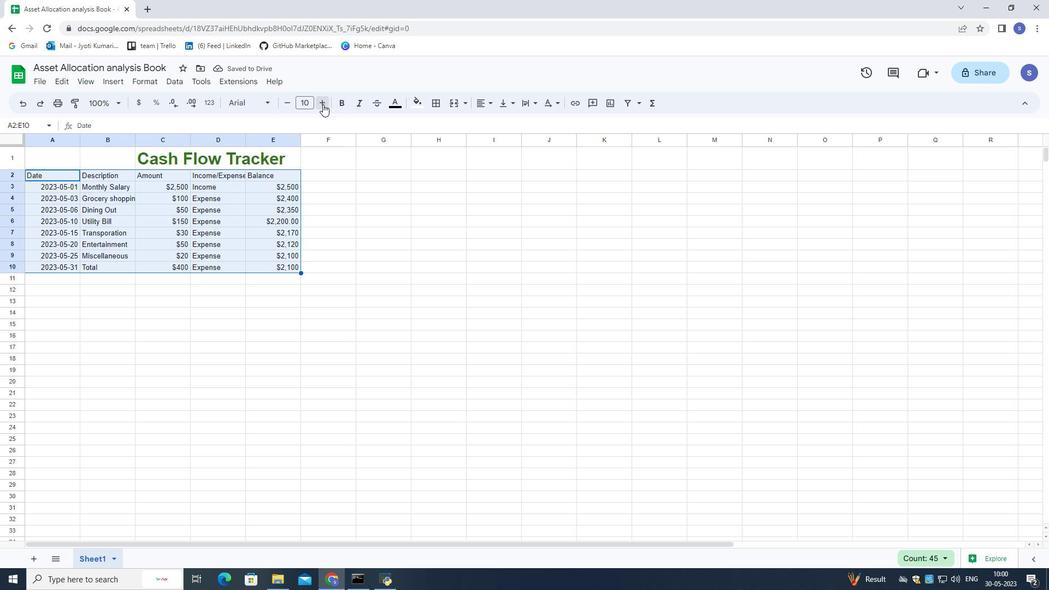 
Action: Mouse pressed left at (323, 104)
Screenshot: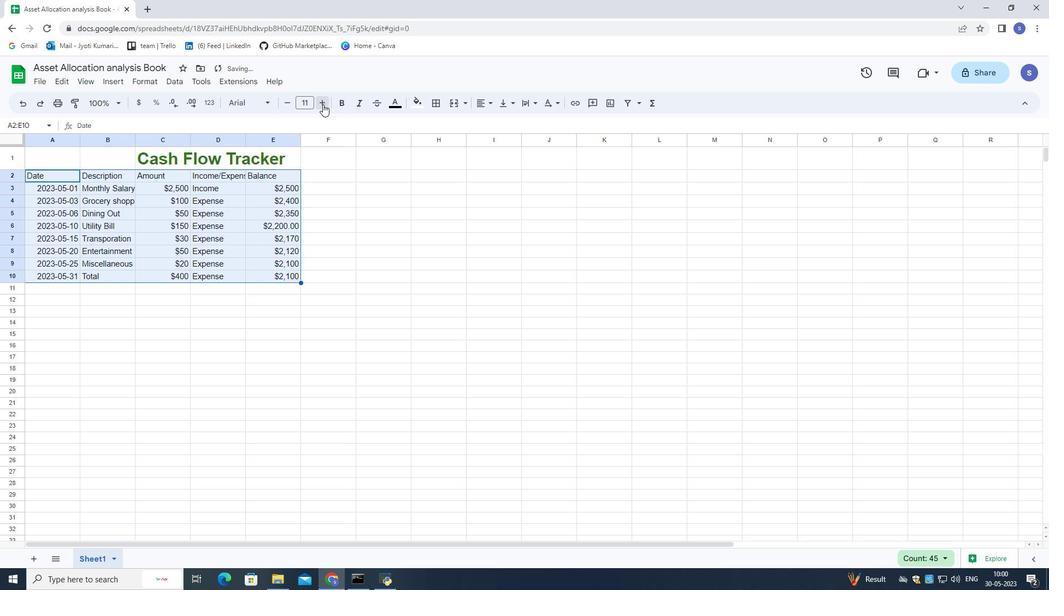 
Action: Mouse pressed left at (323, 104)
Screenshot: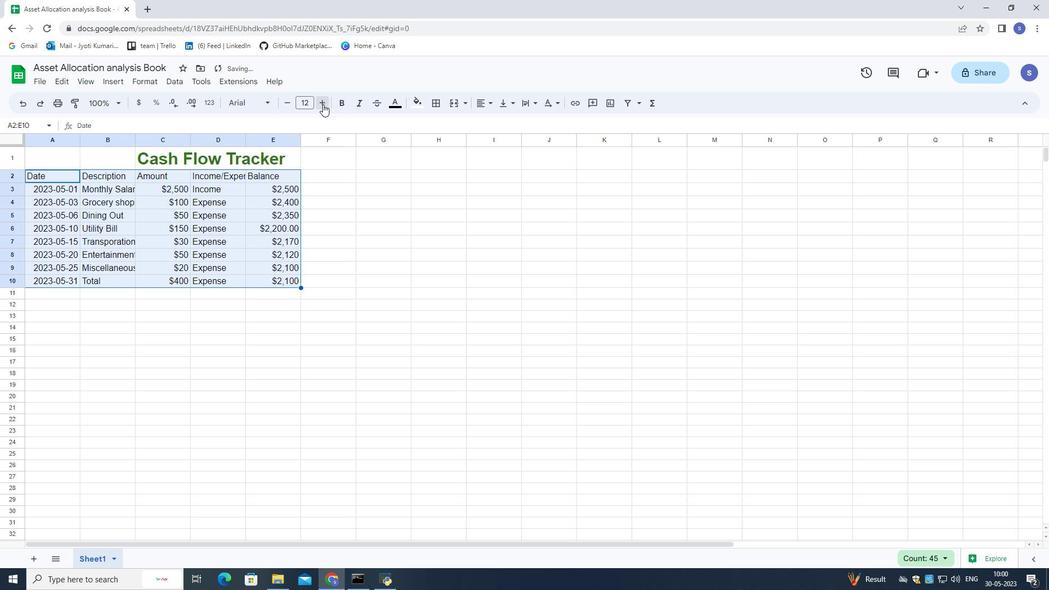 
Action: Mouse pressed left at (323, 104)
Screenshot: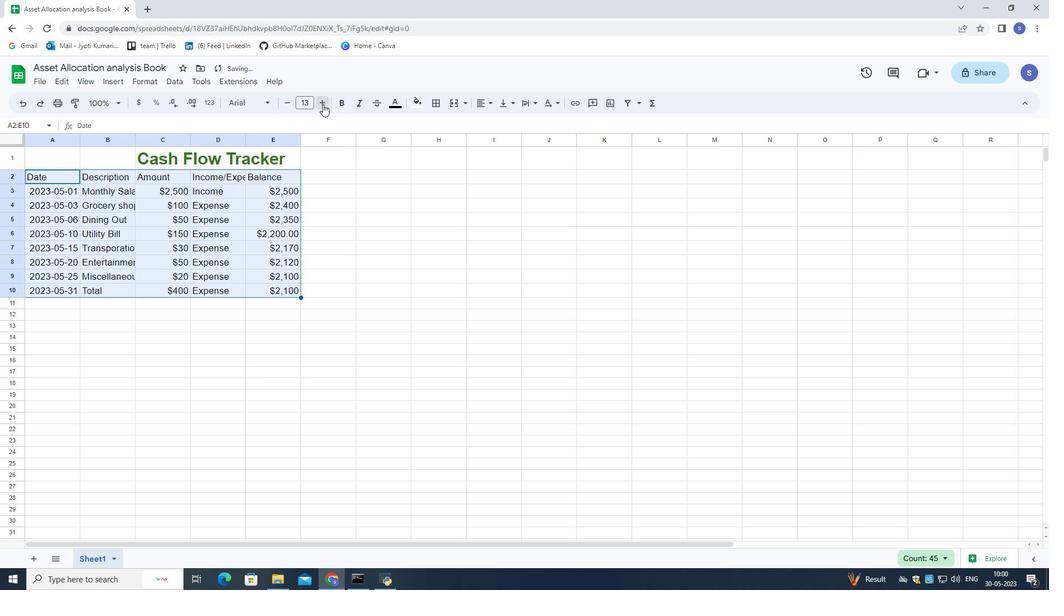 
Action: Mouse pressed left at (323, 104)
Screenshot: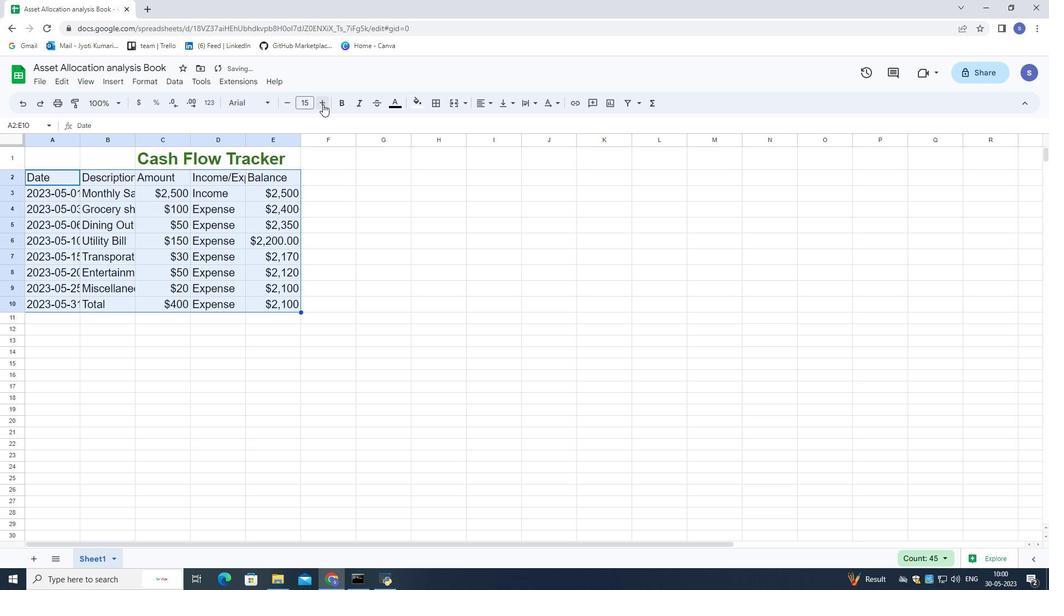 
Action: Mouse moved to (412, 257)
Screenshot: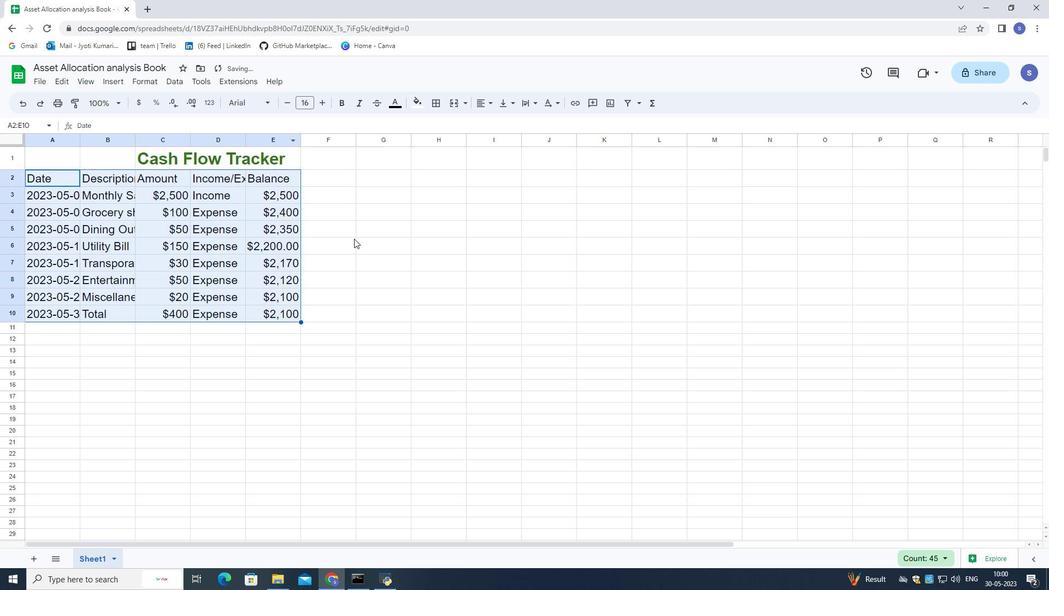 
Action: Mouse pressed left at (412, 257)
Screenshot: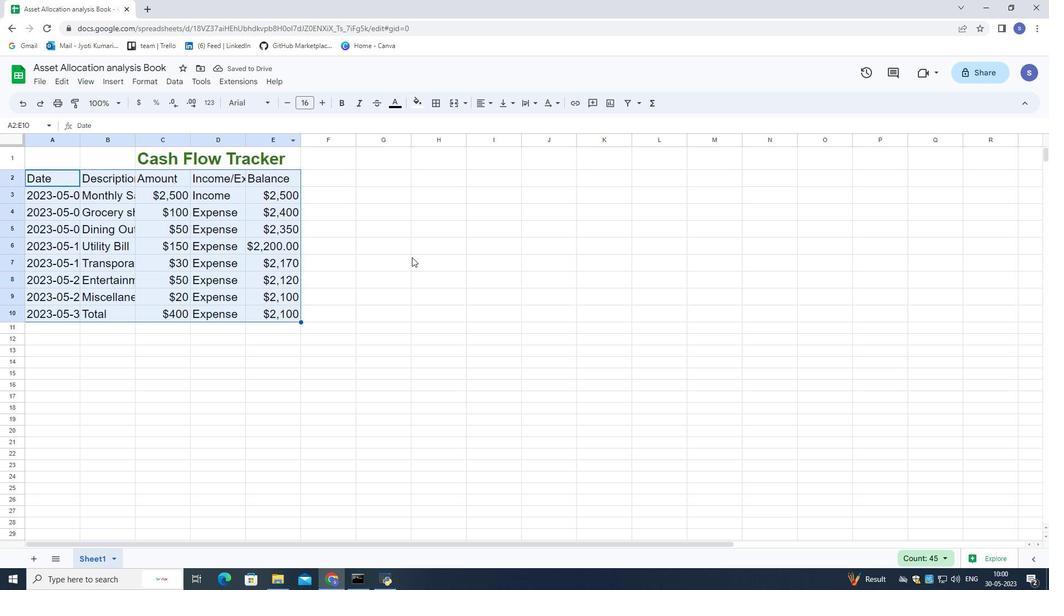
Action: Mouse moved to (37, 153)
Screenshot: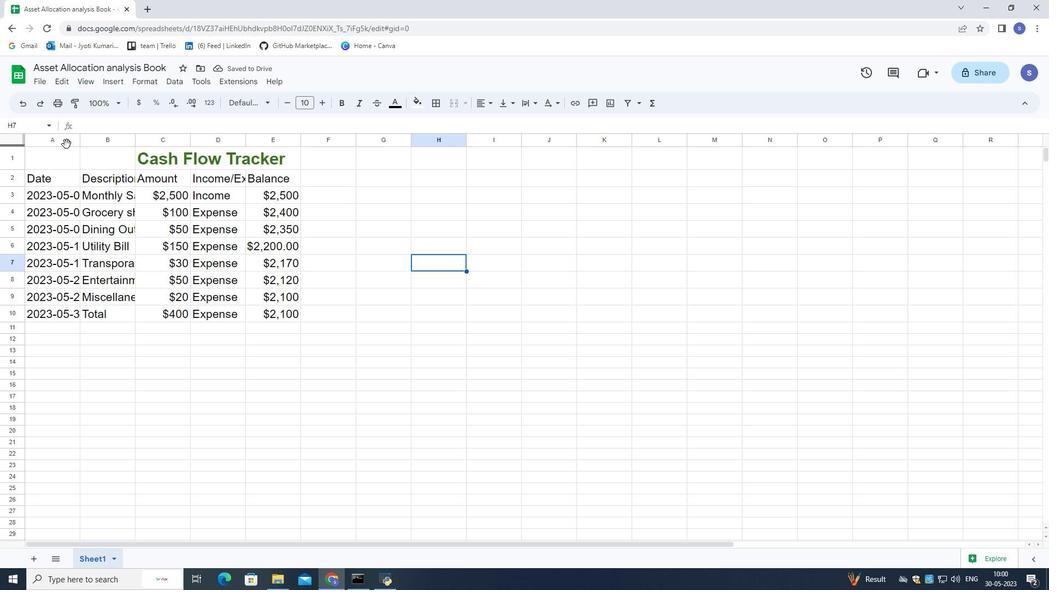 
Action: Mouse pressed left at (37, 153)
Screenshot: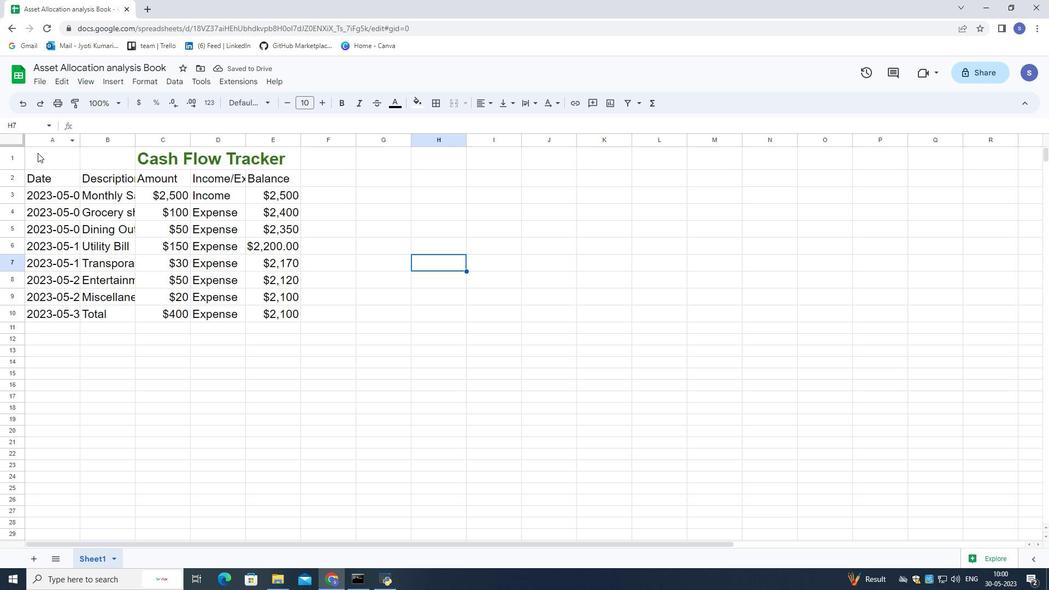
Action: Mouse moved to (491, 101)
Screenshot: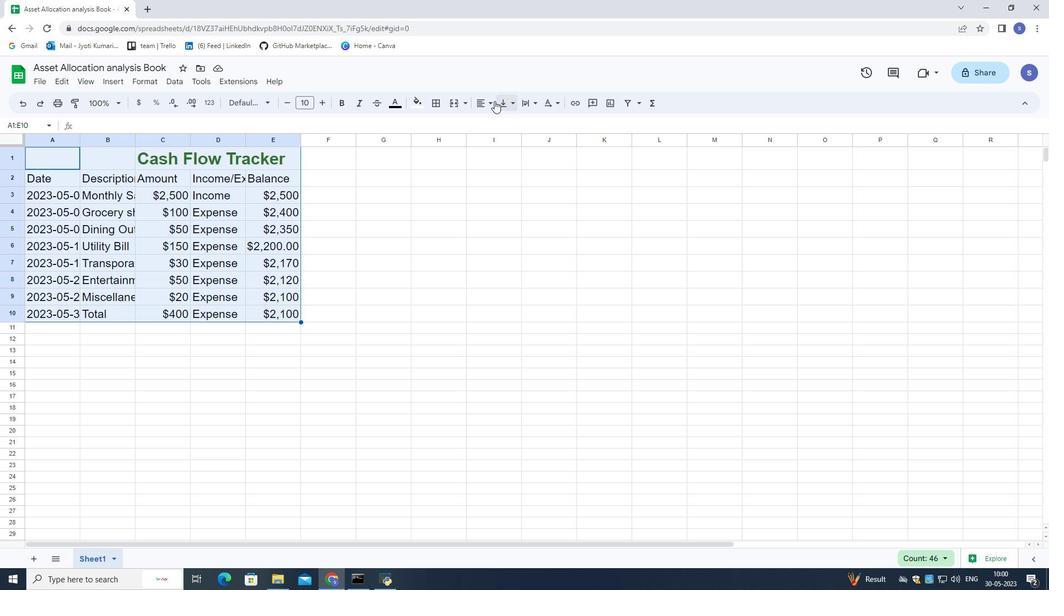 
Action: Mouse pressed left at (491, 101)
Screenshot: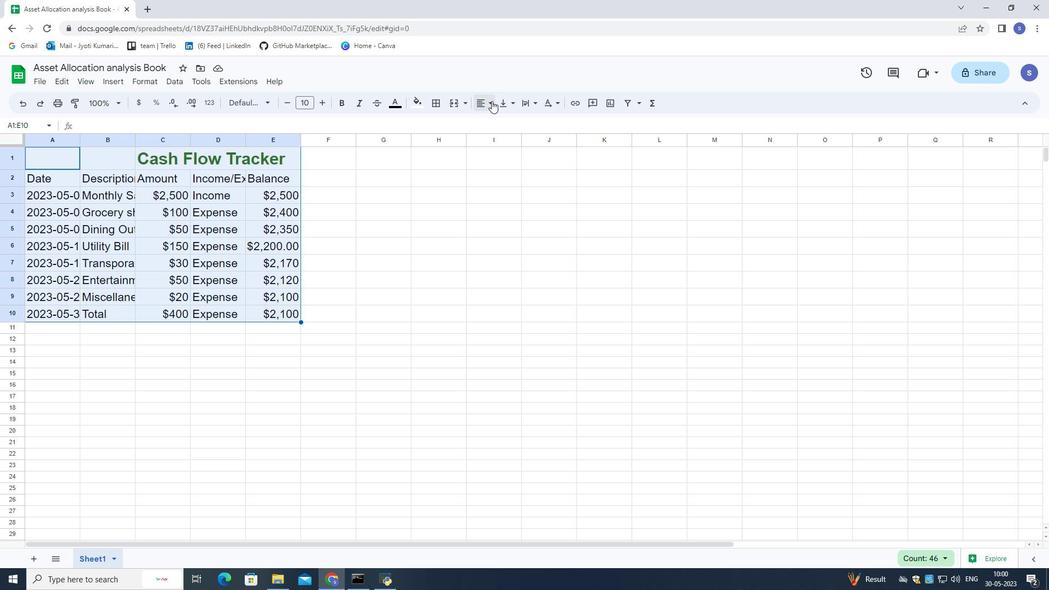 
Action: Mouse moved to (487, 126)
Screenshot: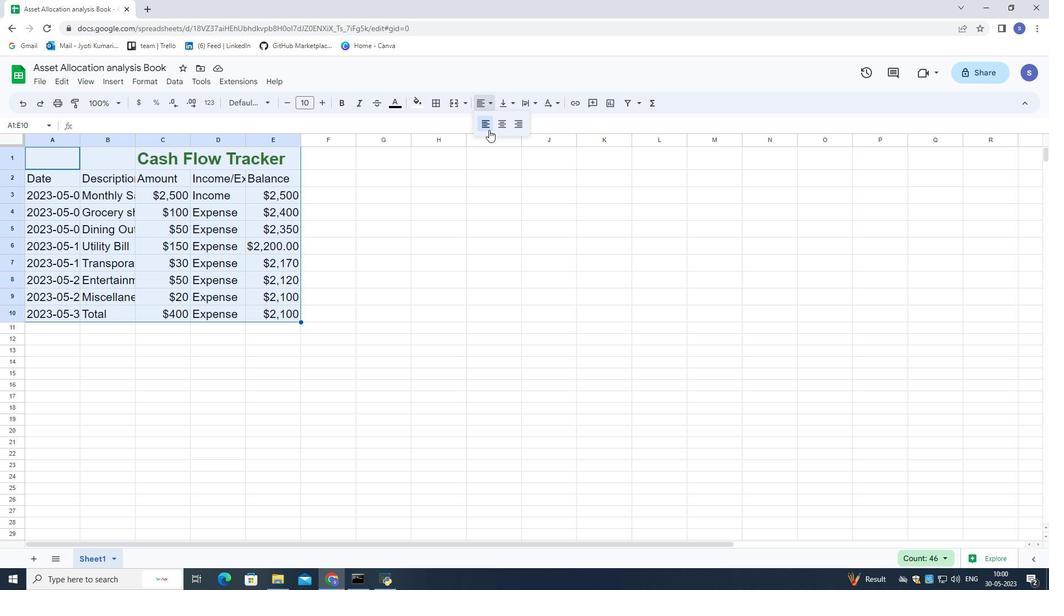 
Action: Mouse pressed left at (487, 126)
Screenshot: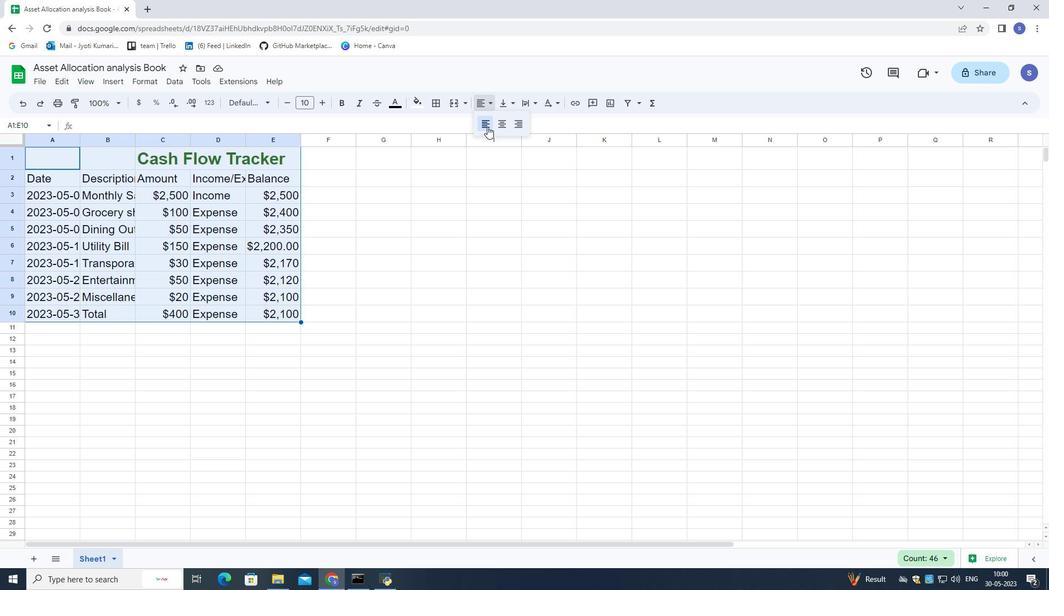 
Action: Mouse moved to (435, 190)
Screenshot: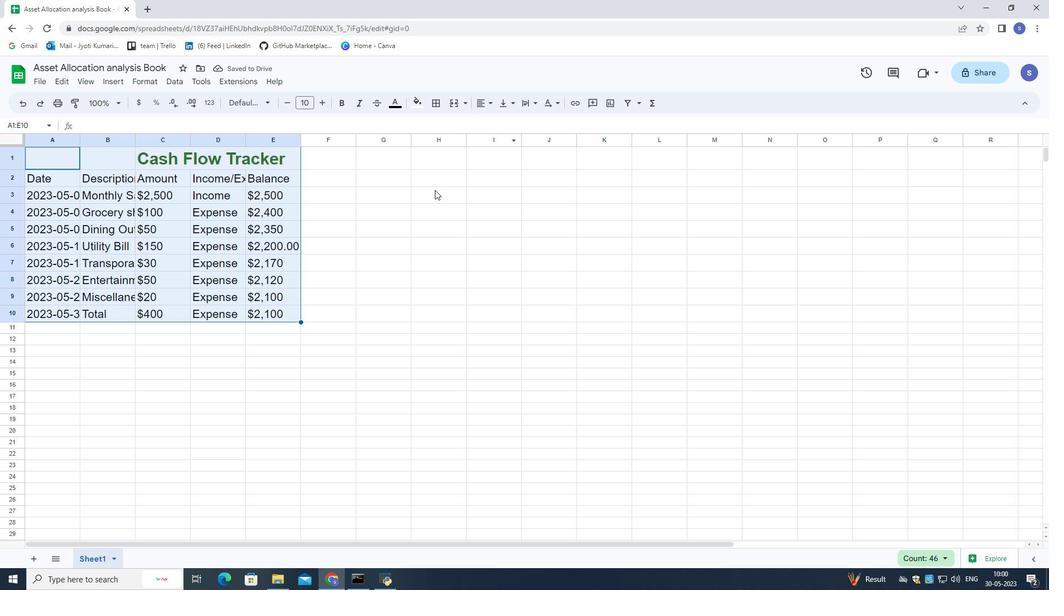 
Action: Mouse pressed left at (435, 190)
Screenshot: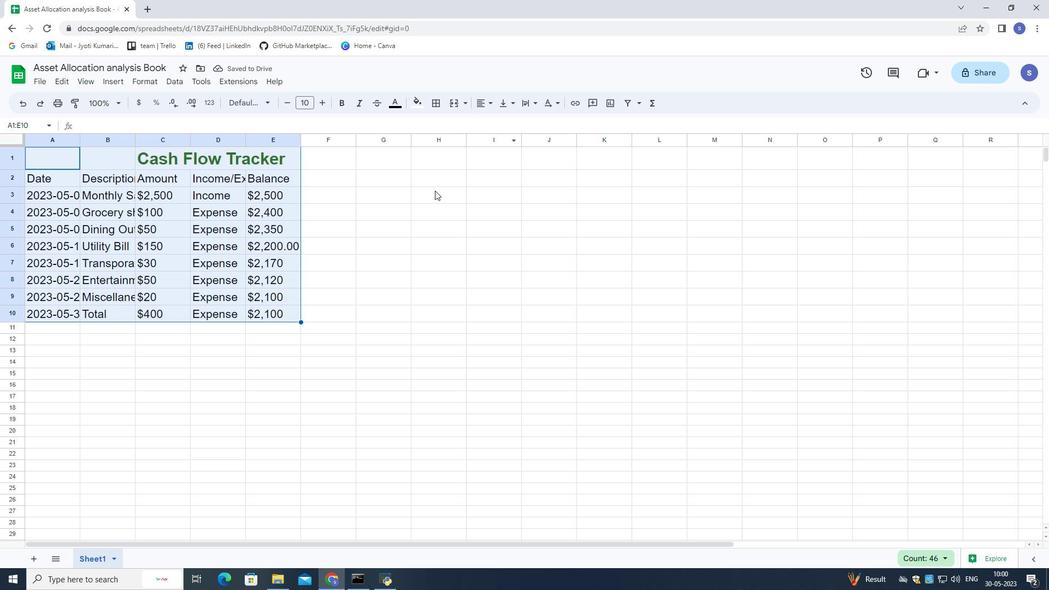 
Action: Mouse moved to (116, 151)
Screenshot: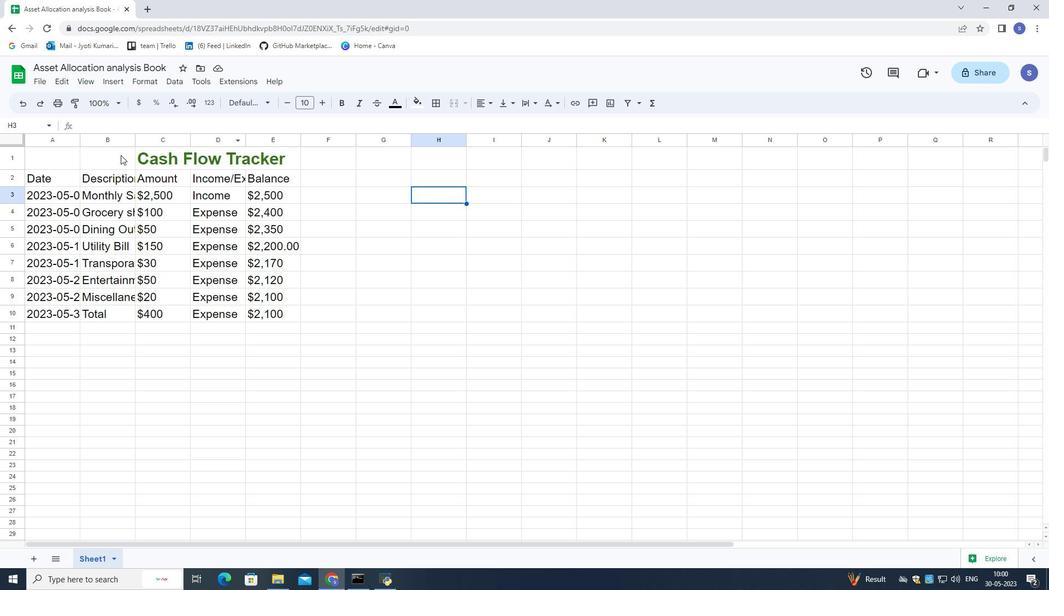 
Action: Mouse pressed left at (116, 151)
Screenshot: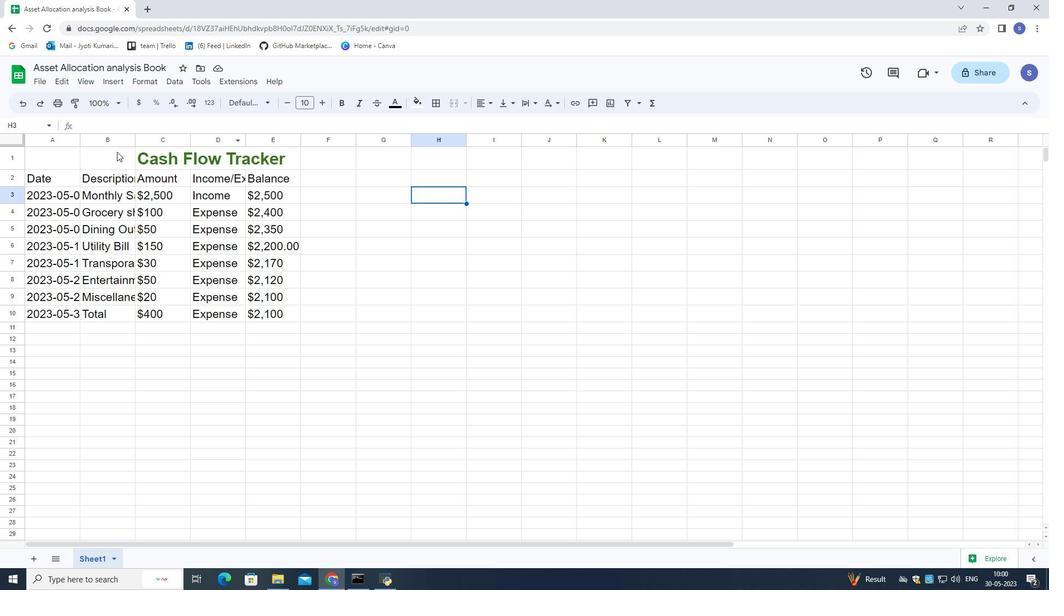 
Action: Mouse moved to (116, 141)
Screenshot: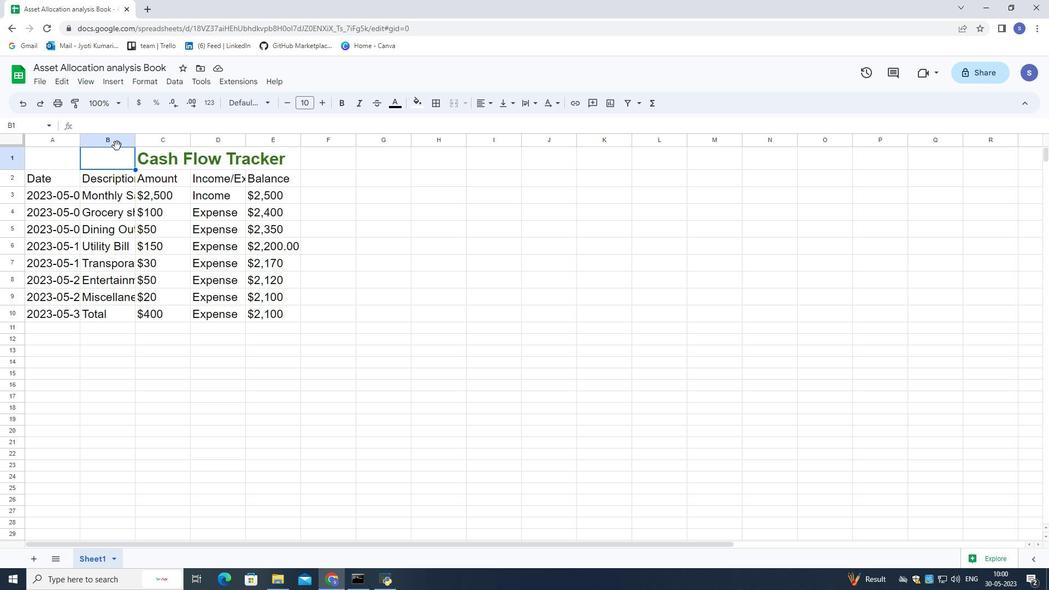 
Action: Mouse pressed left at (116, 141)
Screenshot: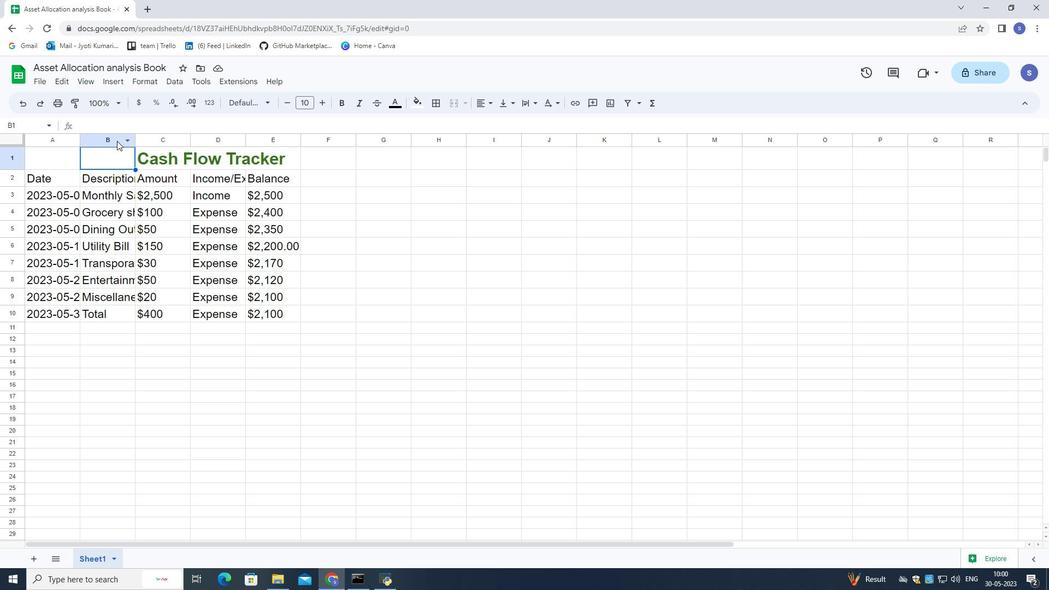 
Action: Mouse moved to (135, 138)
Screenshot: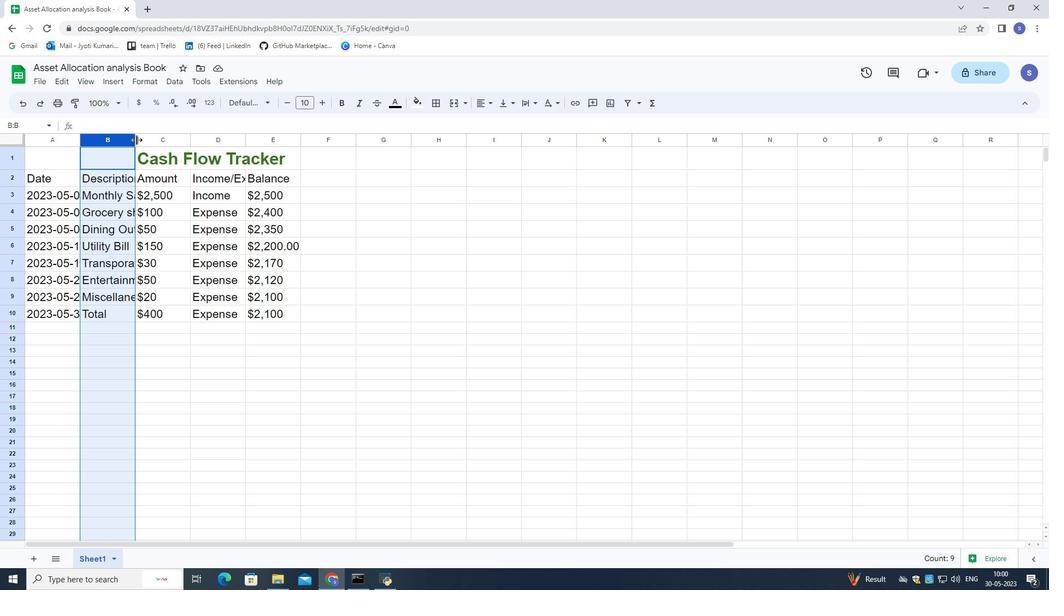 
Action: Mouse pressed left at (135, 138)
Screenshot: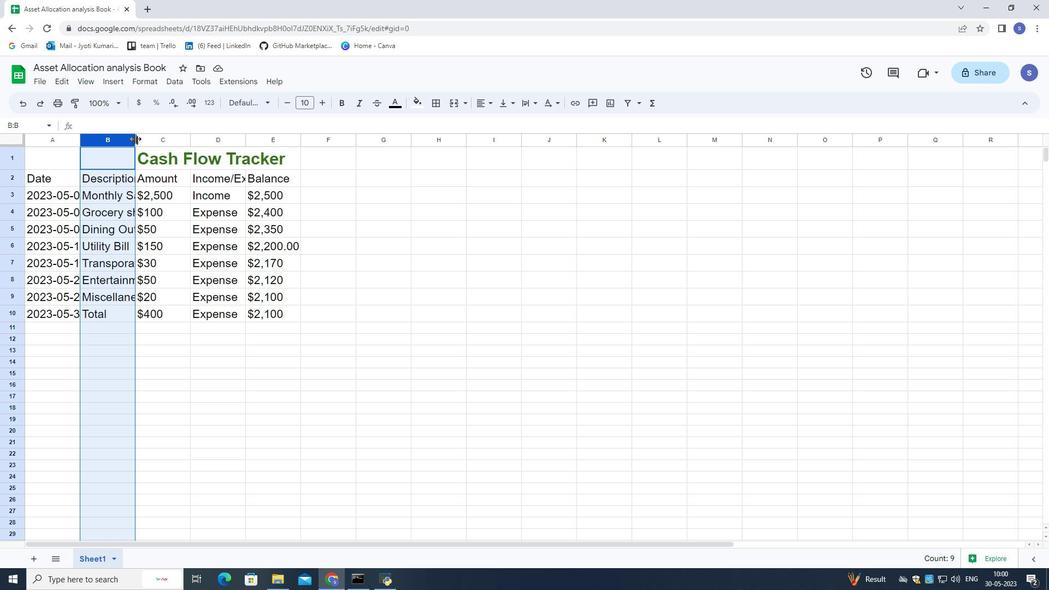 
Action: Mouse moved to (256, 141)
Screenshot: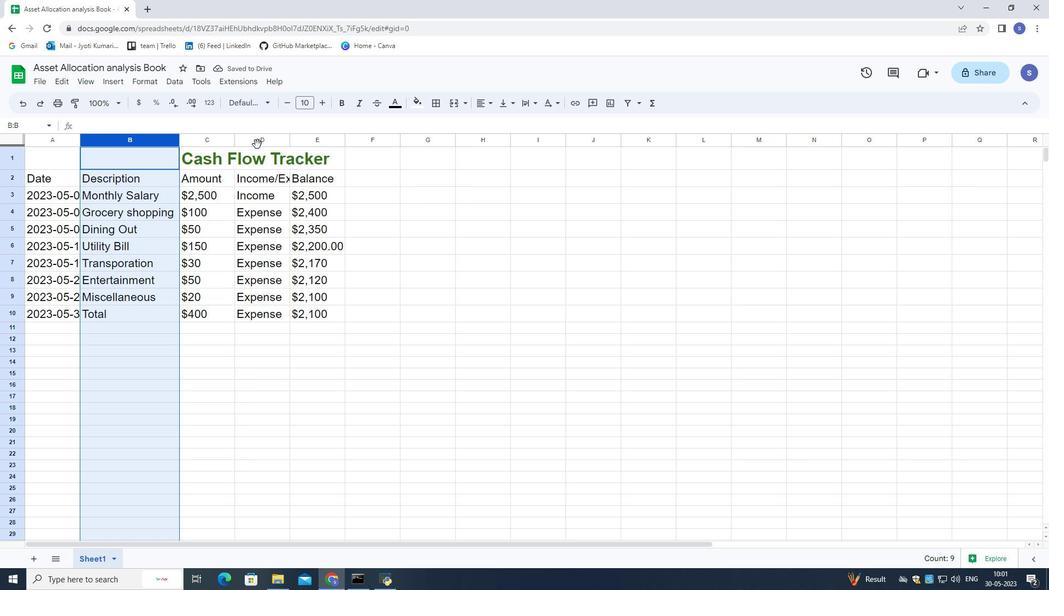 
Action: Mouse pressed left at (256, 141)
Screenshot: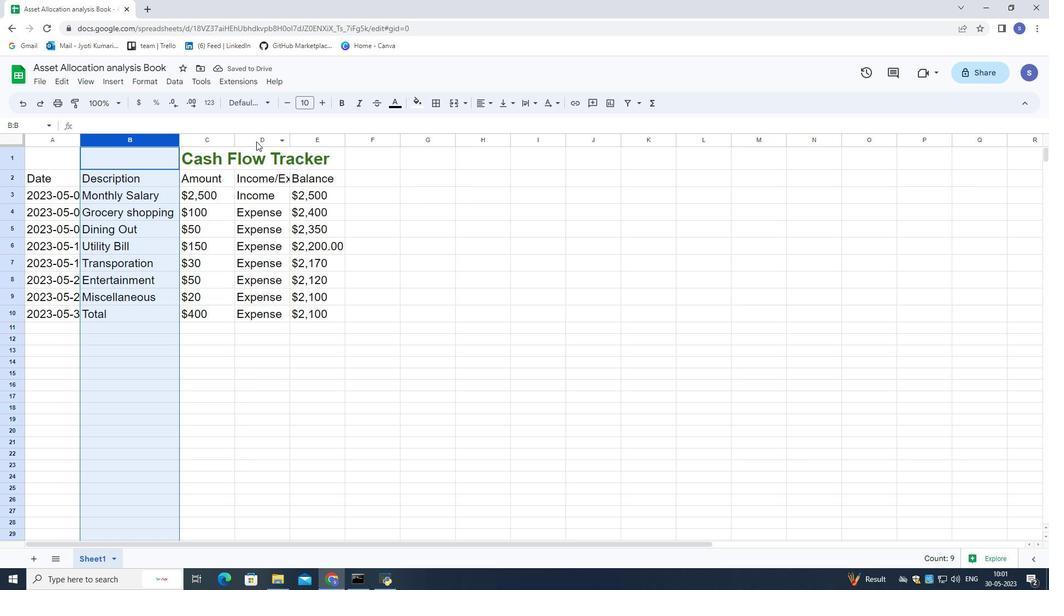 
Action: Mouse moved to (286, 139)
Screenshot: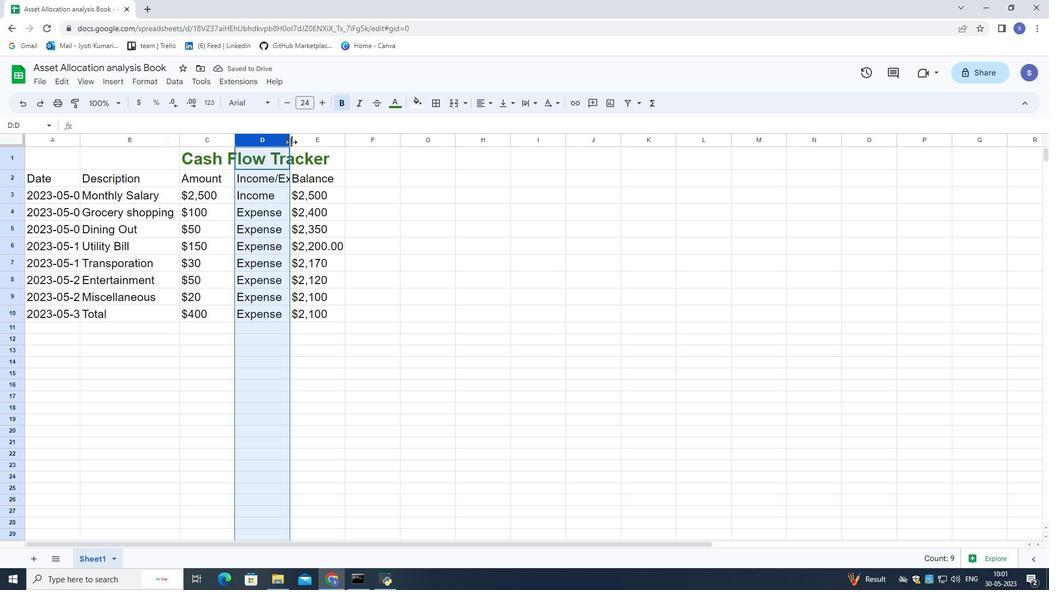 
Action: Mouse pressed left at (286, 139)
Screenshot: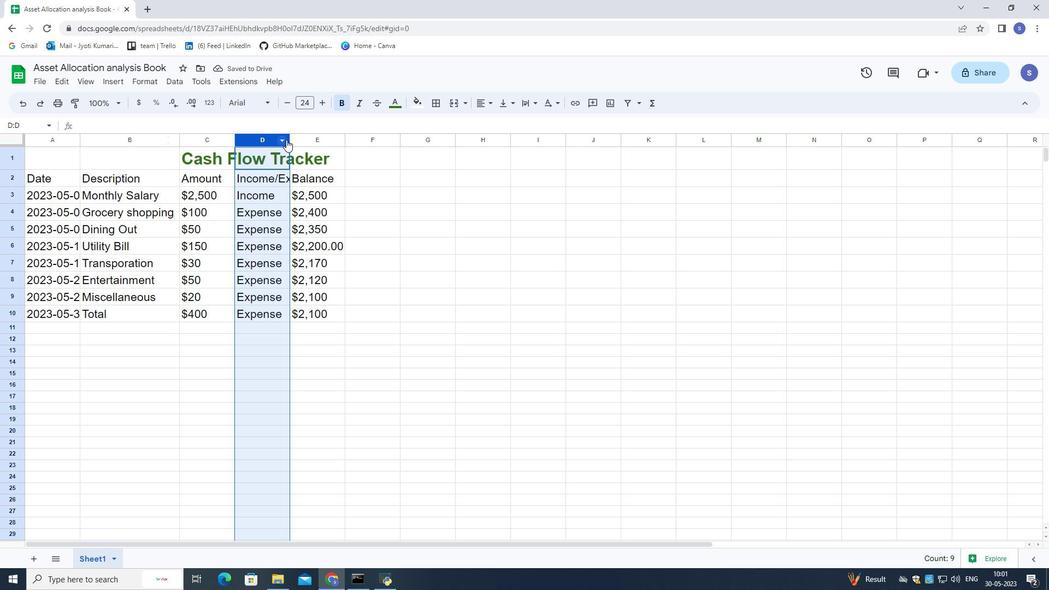 
Action: Mouse moved to (288, 136)
Screenshot: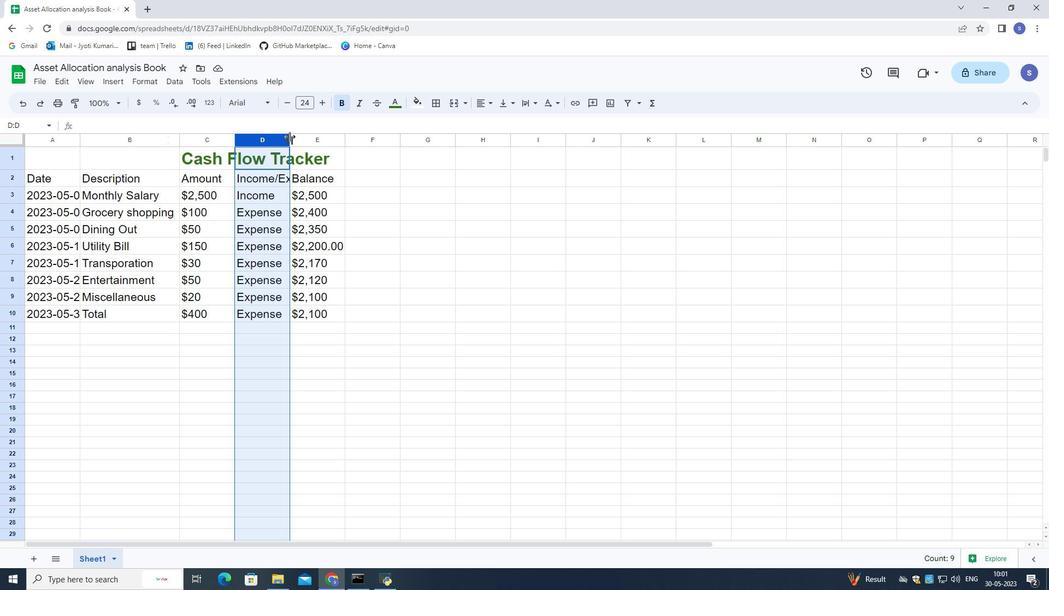 
Action: Mouse pressed left at (288, 136)
Screenshot: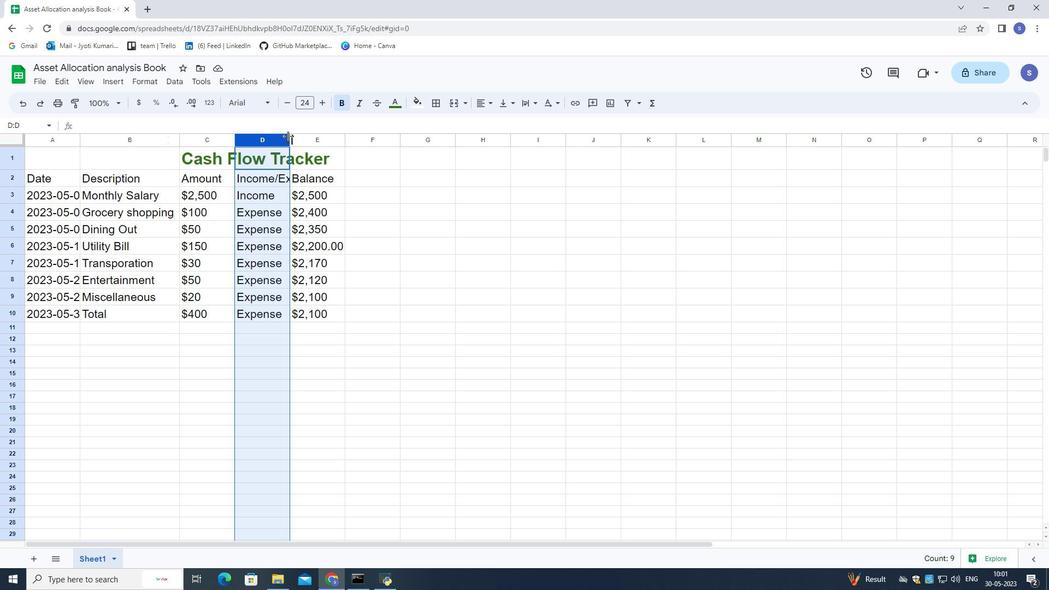 
Action: Mouse moved to (317, 139)
Screenshot: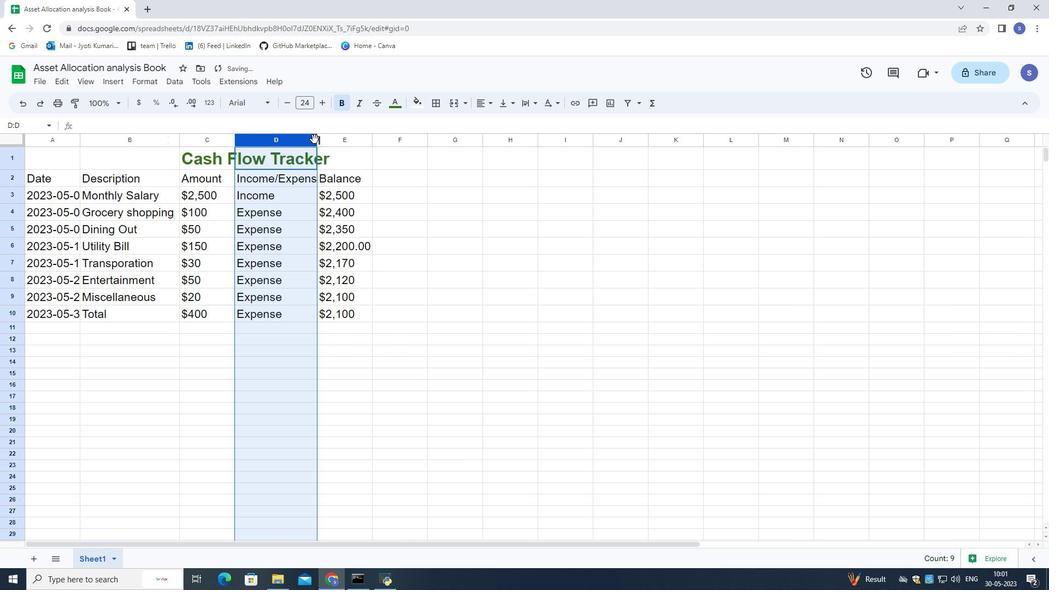 
Action: Mouse pressed left at (314, 139)
Screenshot: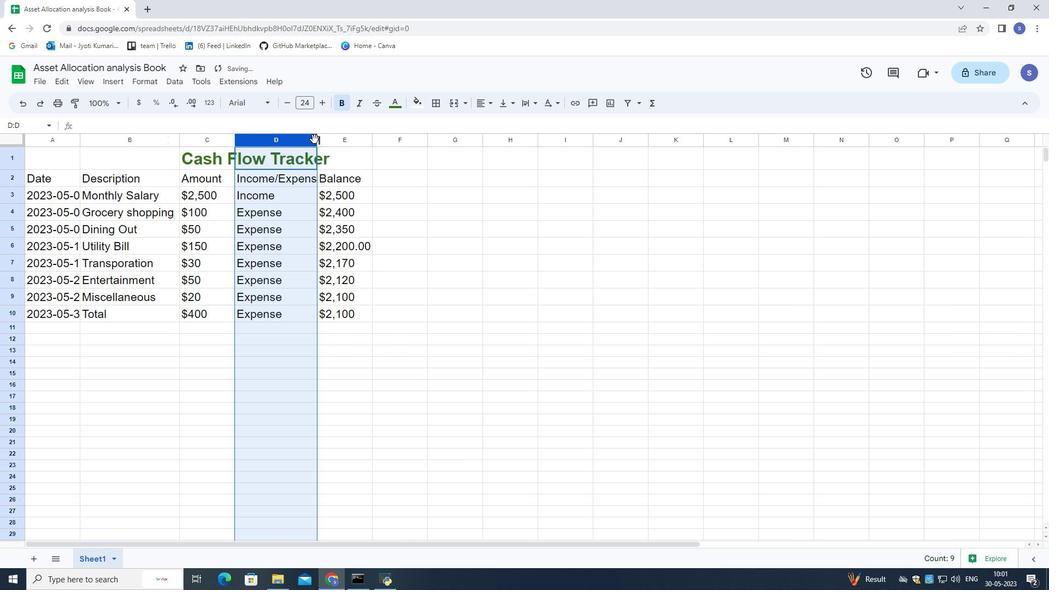 
Action: Mouse moved to (54, 141)
Screenshot: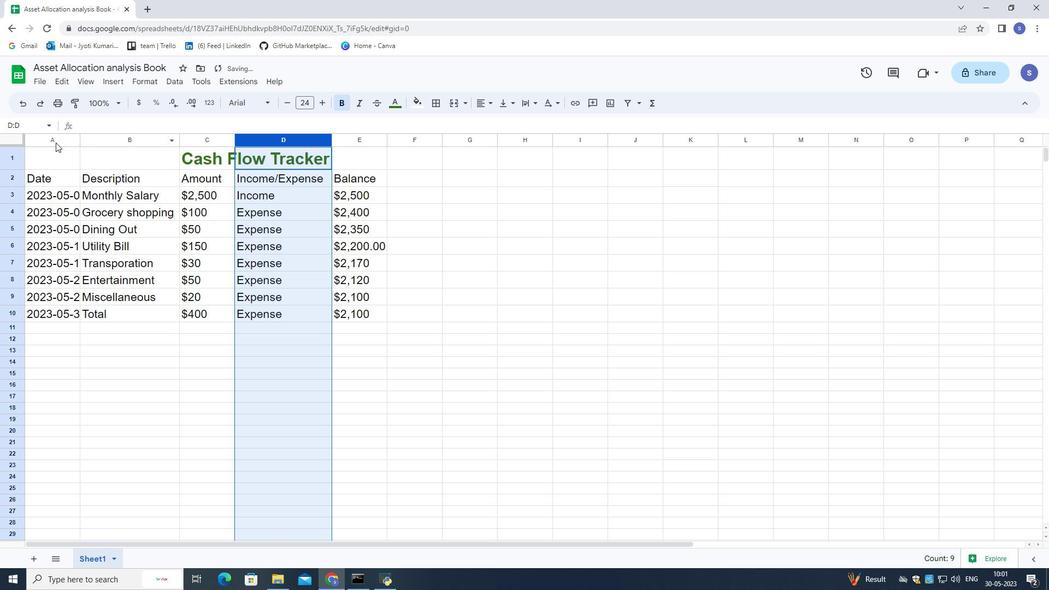 
Action: Mouse pressed left at (54, 141)
Screenshot: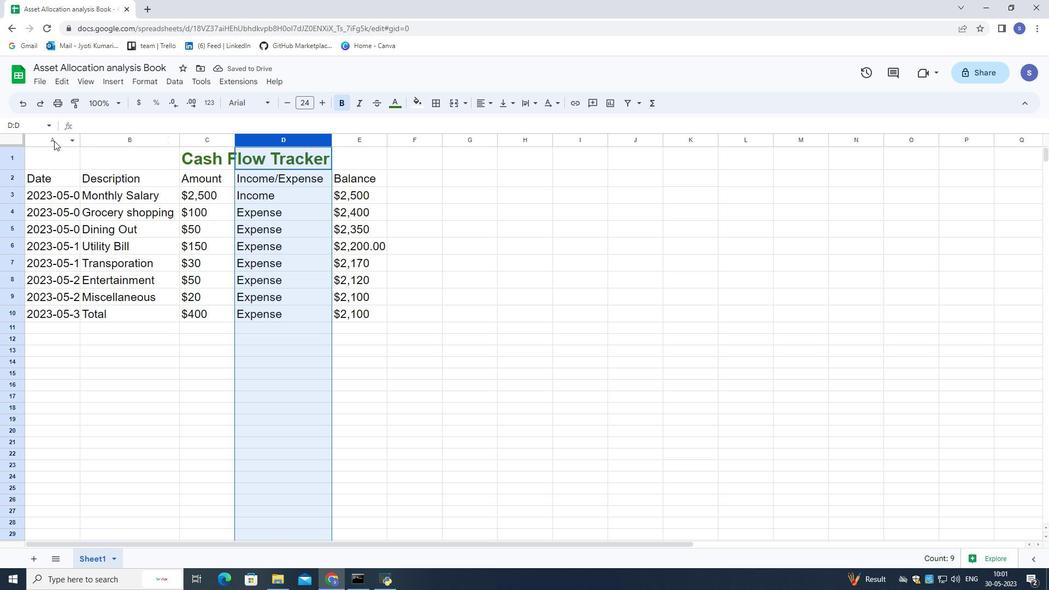 
Action: Mouse moved to (81, 141)
Screenshot: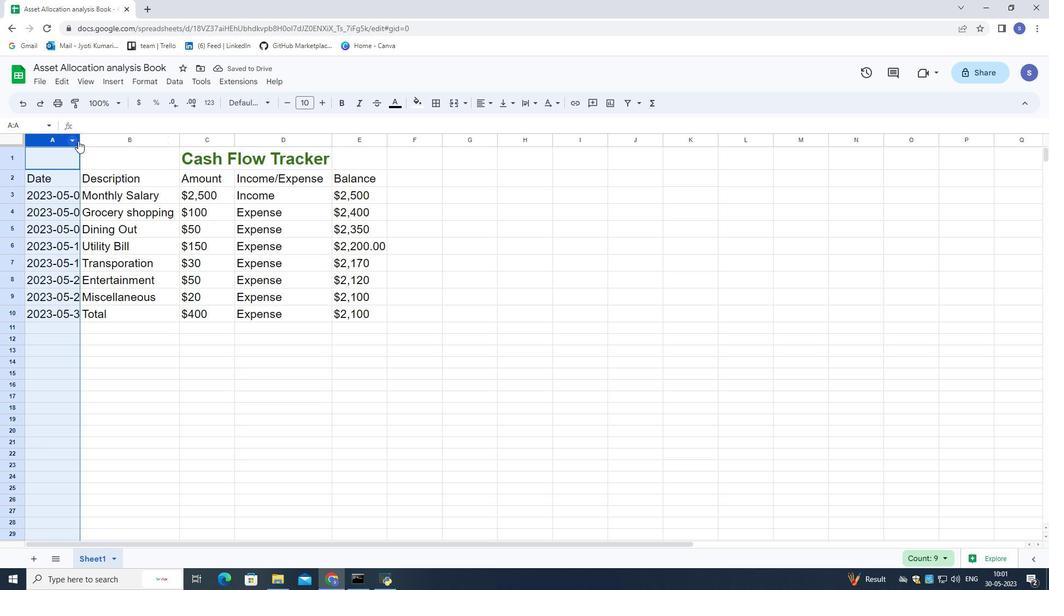 
Action: Mouse pressed left at (81, 141)
Screenshot: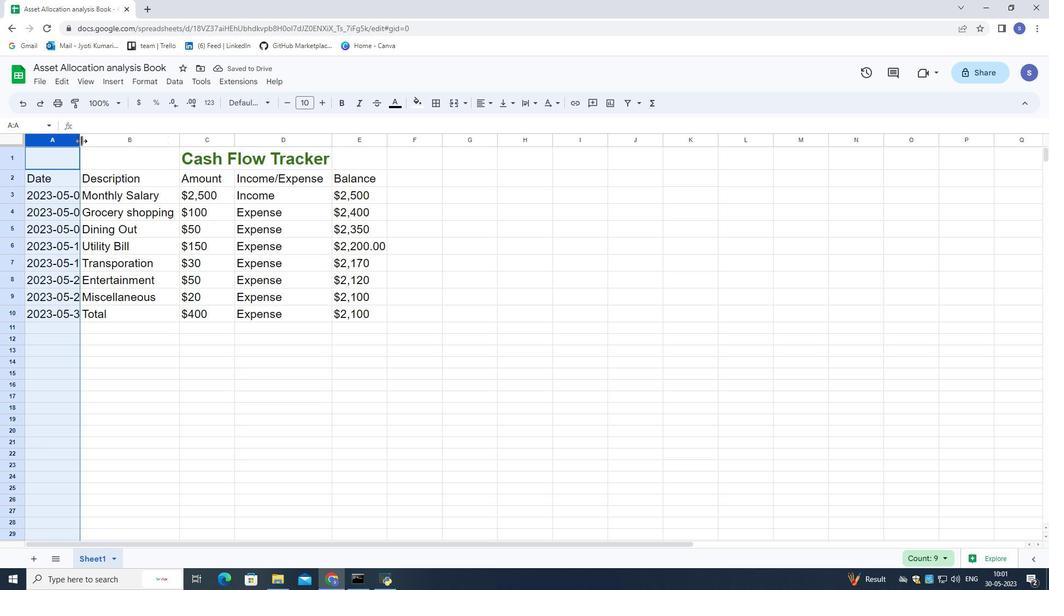 
Action: Mouse moved to (183, 347)
Screenshot: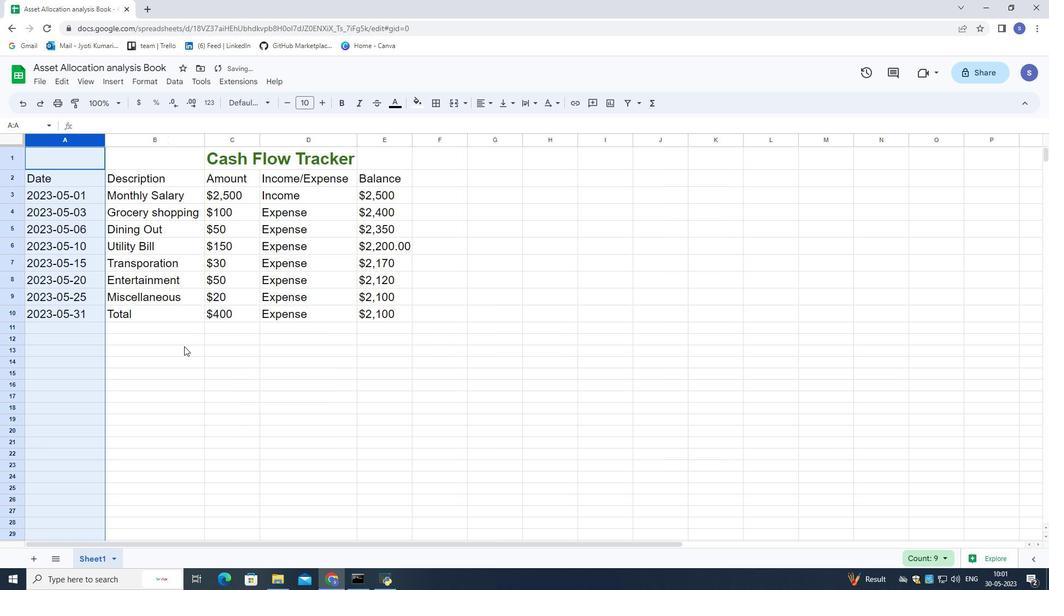 
Action: Mouse pressed left at (183, 347)
Screenshot: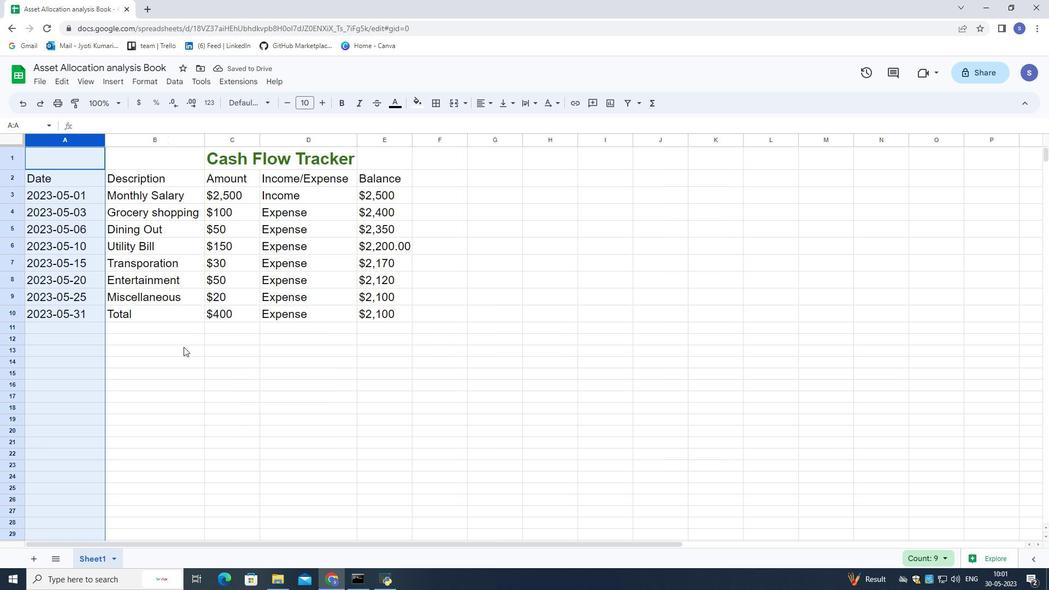 
Action: Mouse moved to (226, 313)
Screenshot: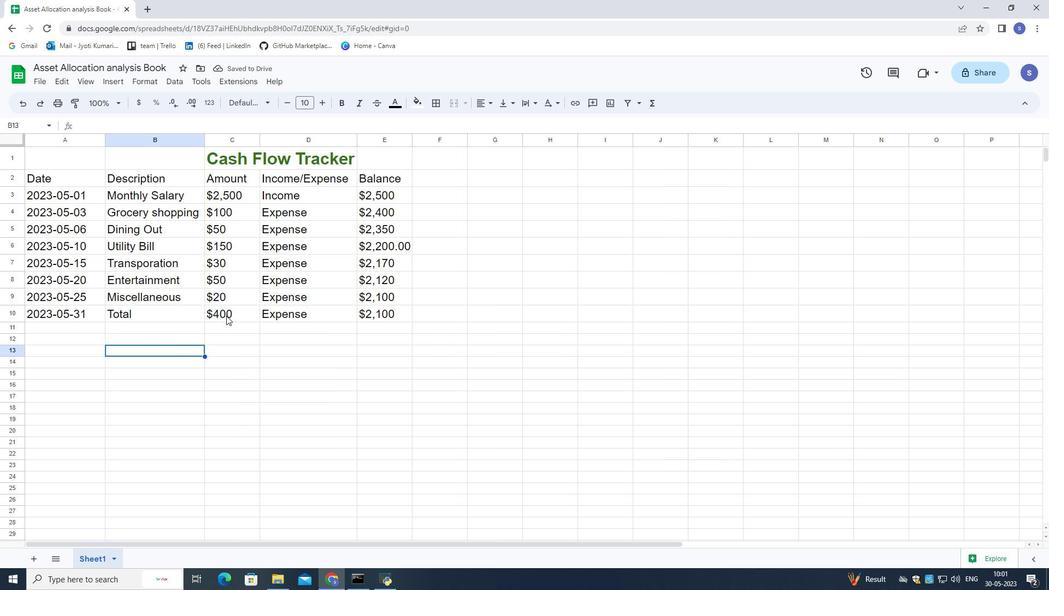 
Action: Key pressed ctrl+S
Screenshot: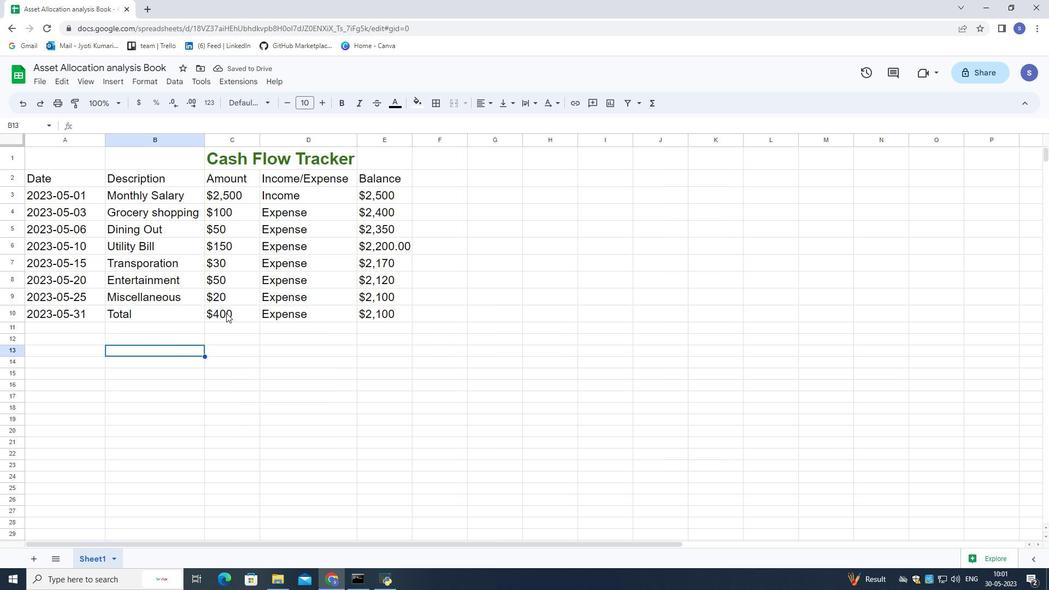 
Action: Mouse moved to (138, 160)
Screenshot: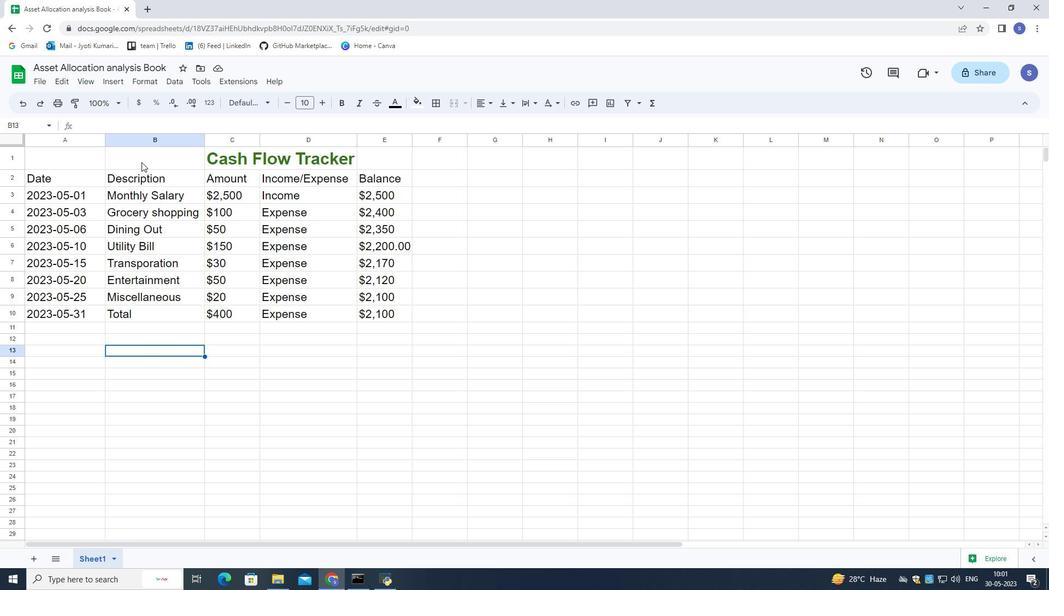 
